 Task: Add an event with the title Marketing Campaign Execution and Performance Evaluation, date '2024/03/28', time 7:30 AM to 9:30 AMand add a description: The AGM will conclude with a summary of the key outcomes, decisions, and action points discussed during the meeting. It will also provide a glimpse into the organization's strategic priorities and initiatives for the upcoming year. Attendees will leave with a clear understanding of the organization's performance, direction, and the shared commitment to its success.Select event color  Blueberry . Add location for the event as: 456 Reina Sofia Museum, Madrid, Spain, logged in from the account softage.5@softage.netand send the event invitation to softage.9@softage.net and softage.10@softage.net. Set a reminder for the event Daily
Action: Mouse pressed left at (1272, 95)
Screenshot: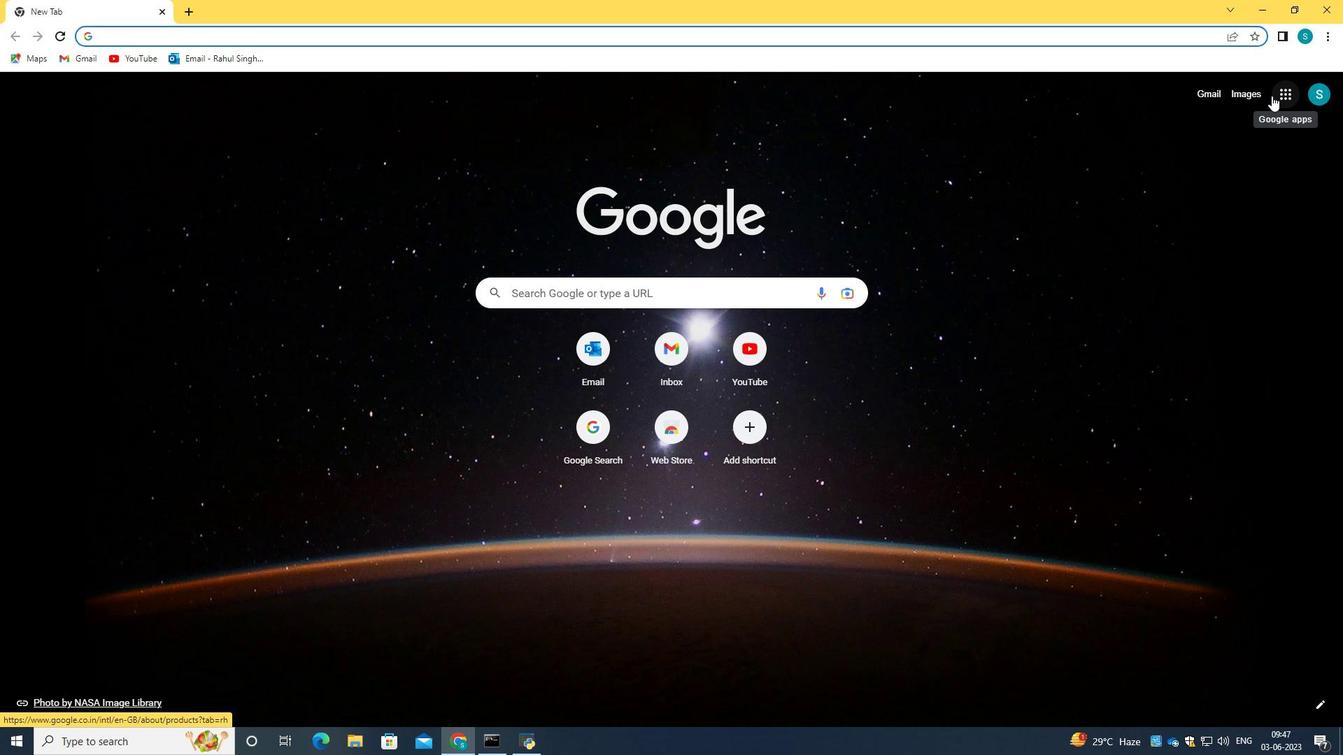 
Action: Mouse moved to (1167, 282)
Screenshot: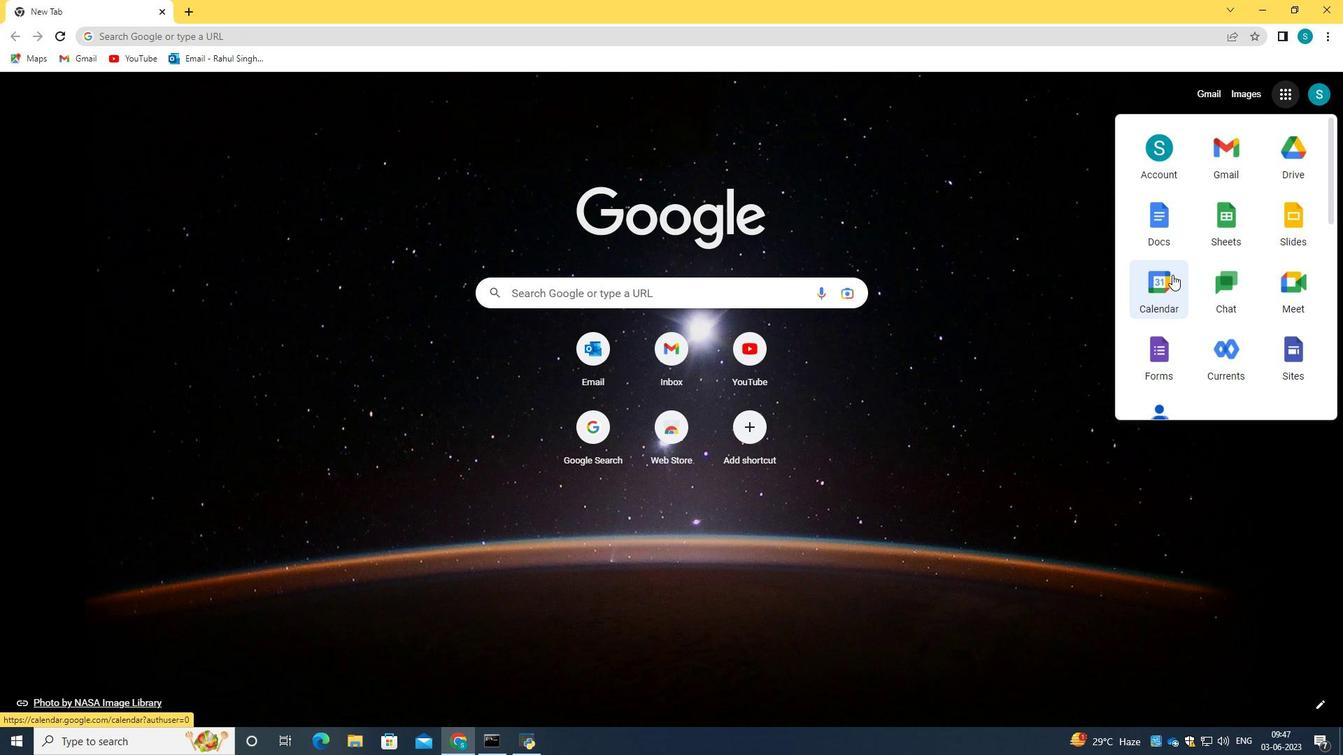 
Action: Mouse pressed left at (1167, 282)
Screenshot: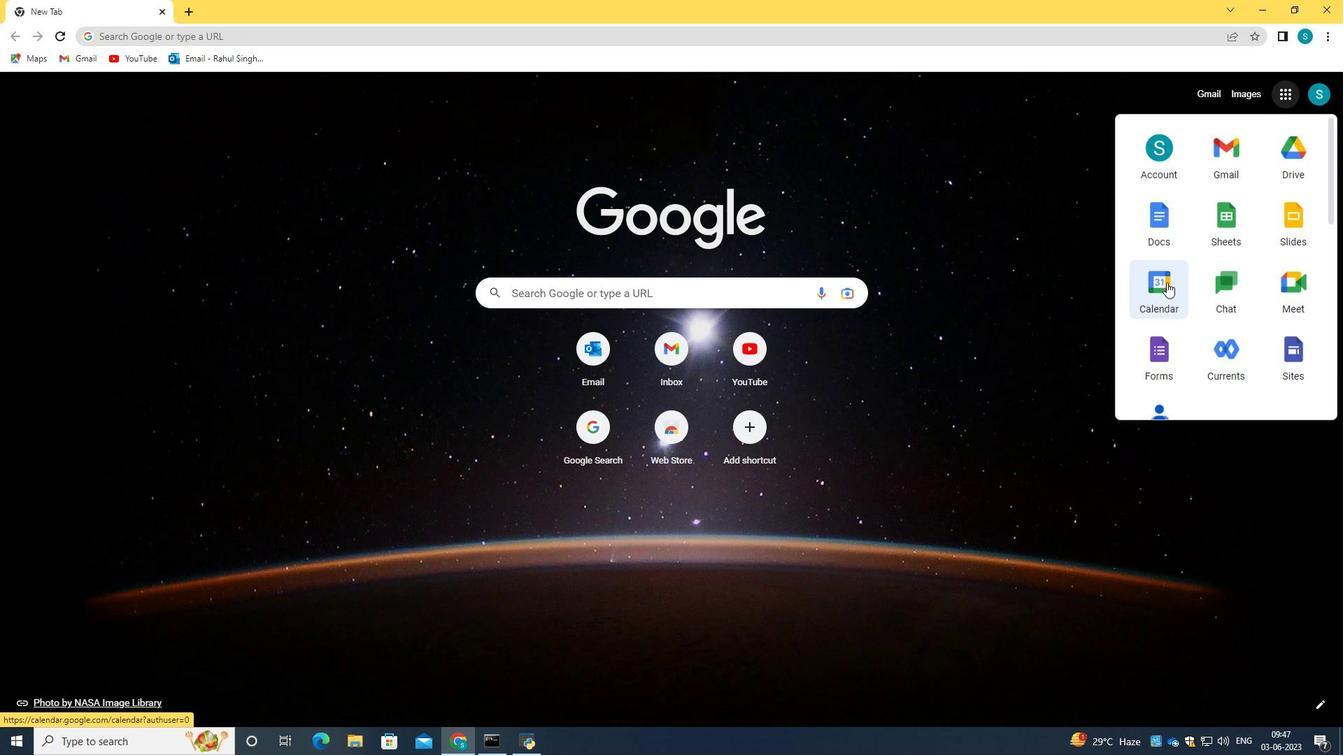 
Action: Mouse moved to (63, 145)
Screenshot: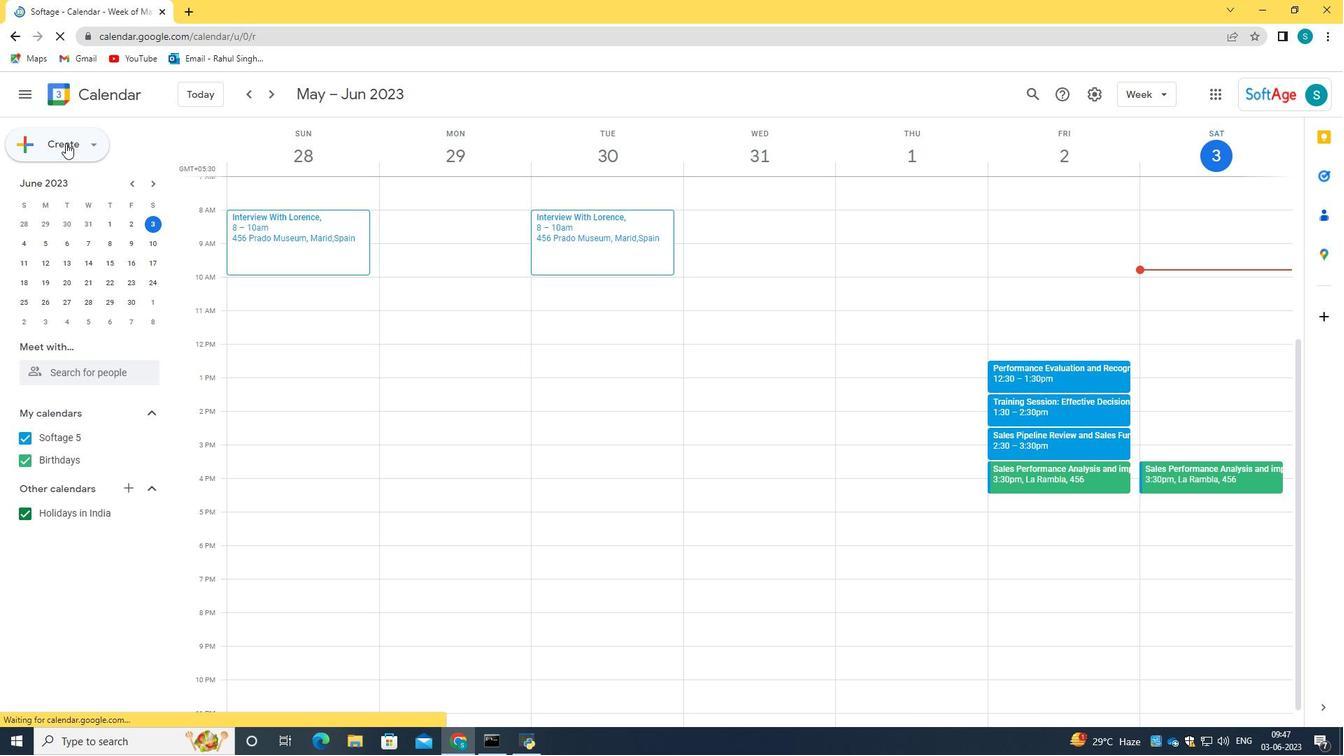 
Action: Mouse pressed left at (63, 145)
Screenshot: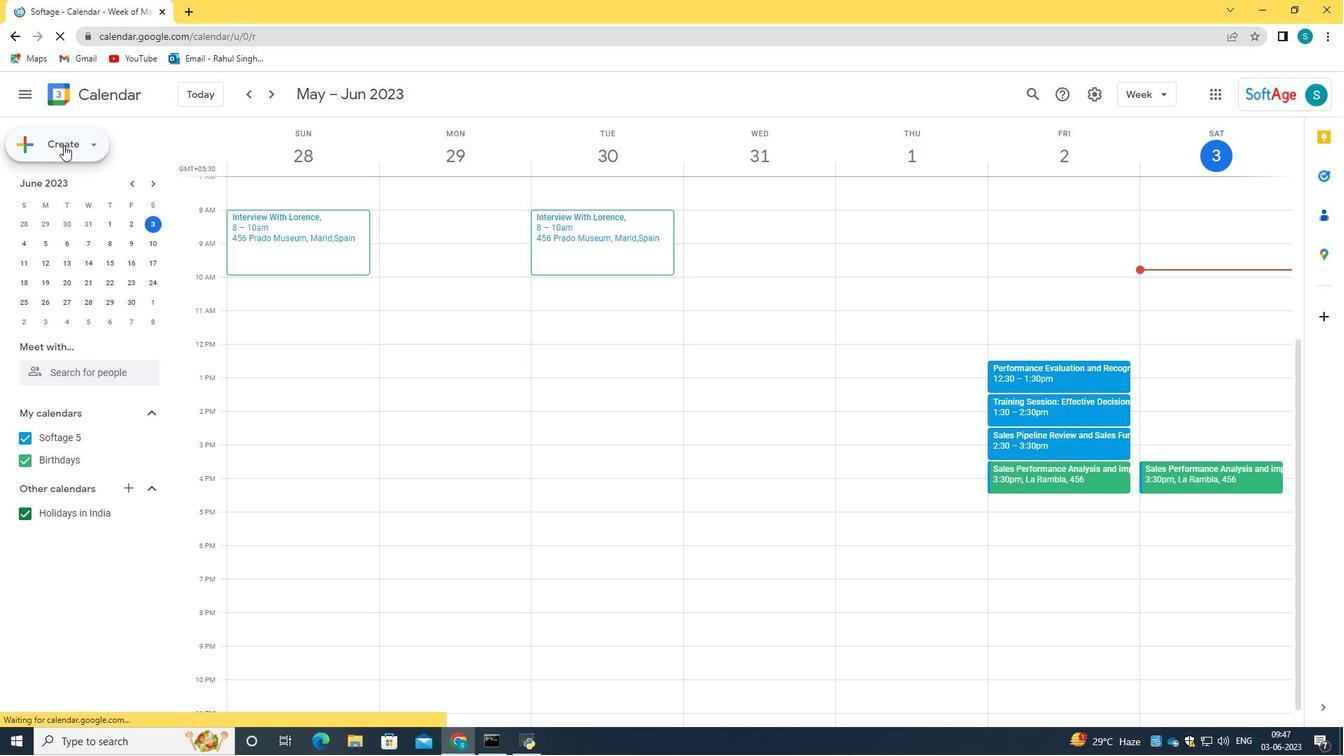 
Action: Mouse moved to (62, 184)
Screenshot: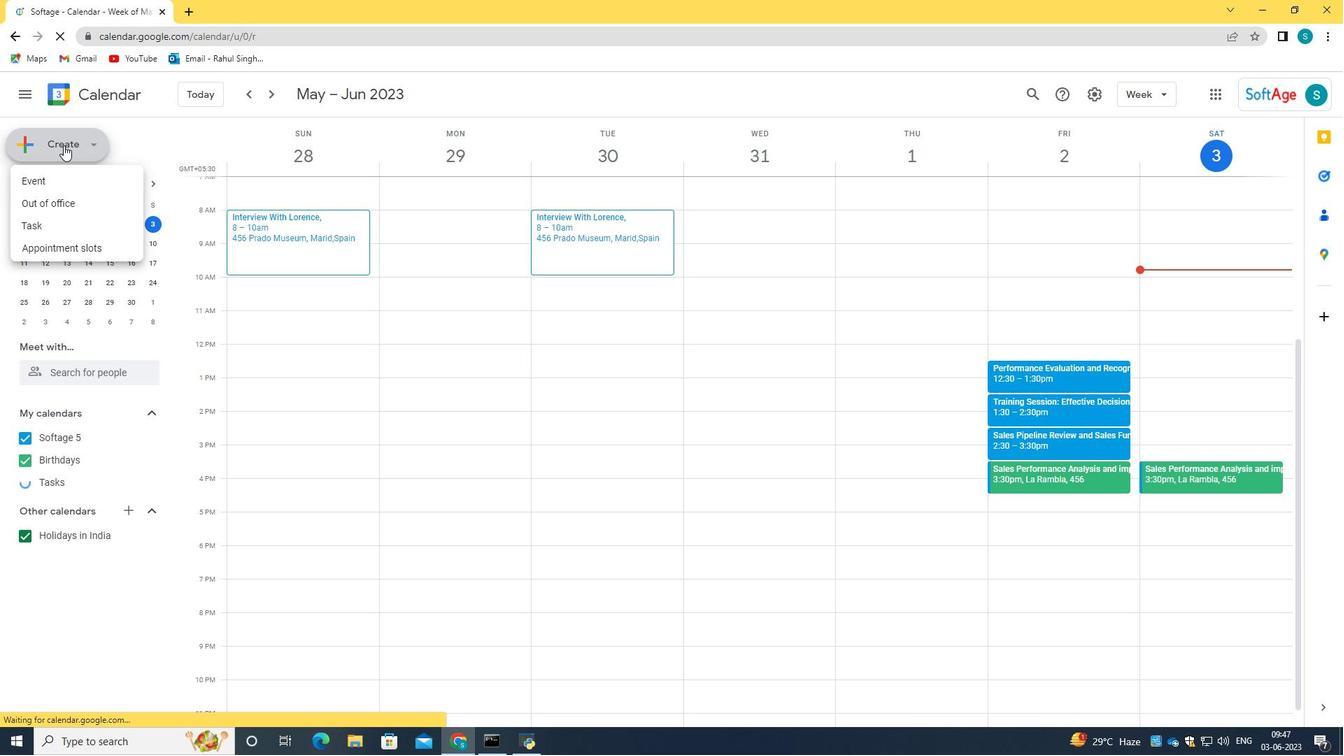 
Action: Mouse pressed left at (62, 184)
Screenshot: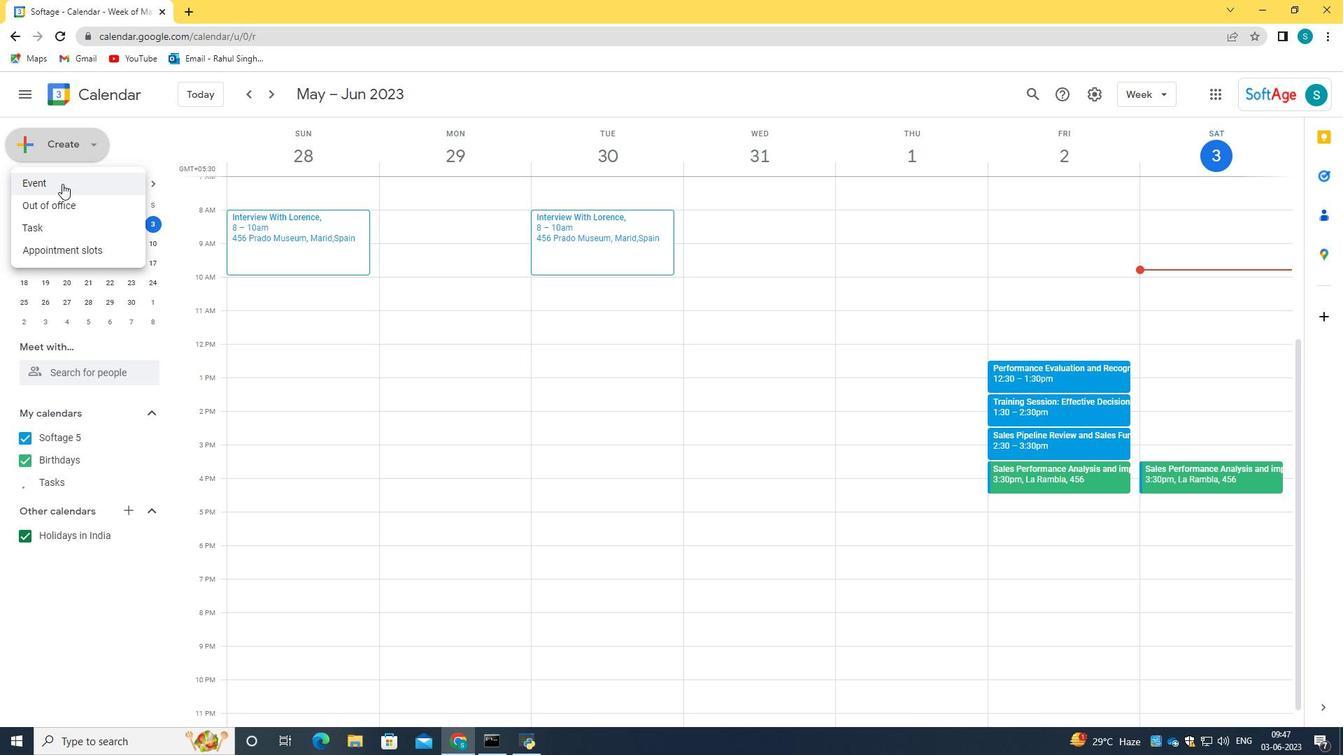
Action: Mouse moved to (1028, 556)
Screenshot: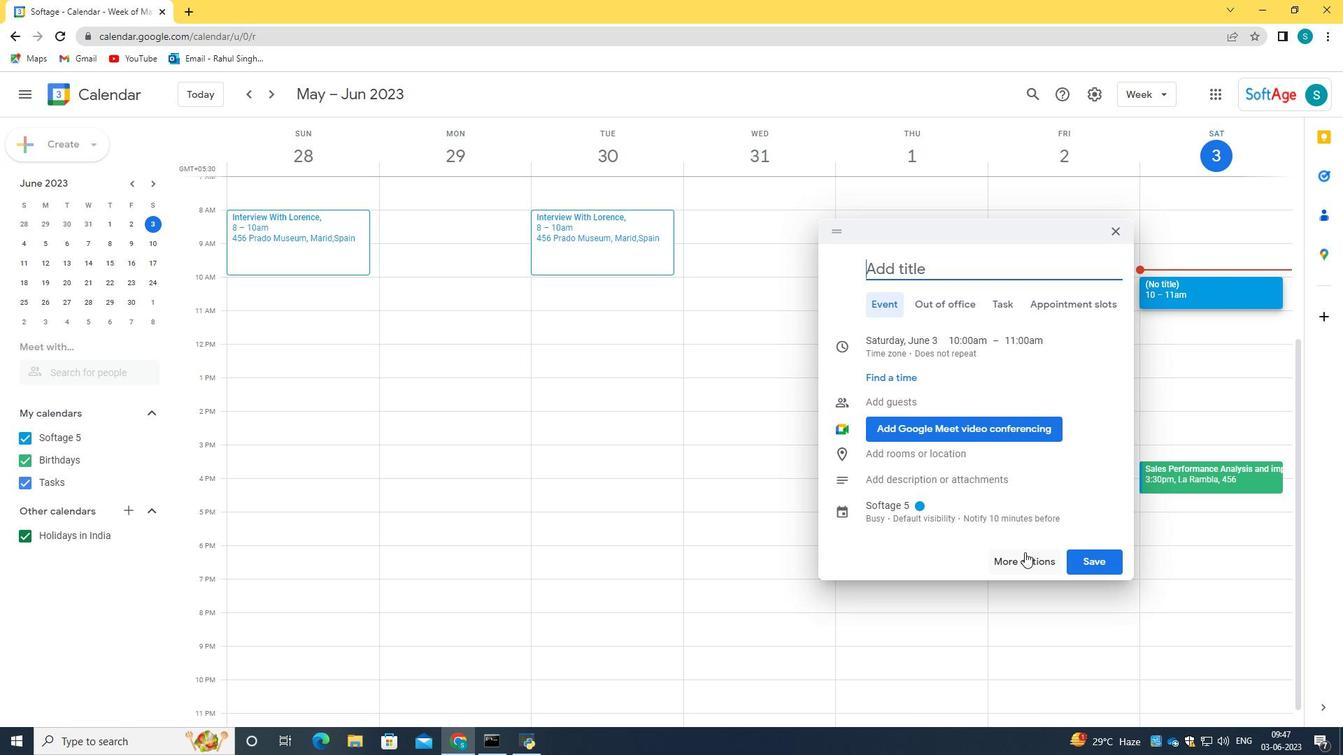 
Action: Mouse pressed left at (1028, 556)
Screenshot: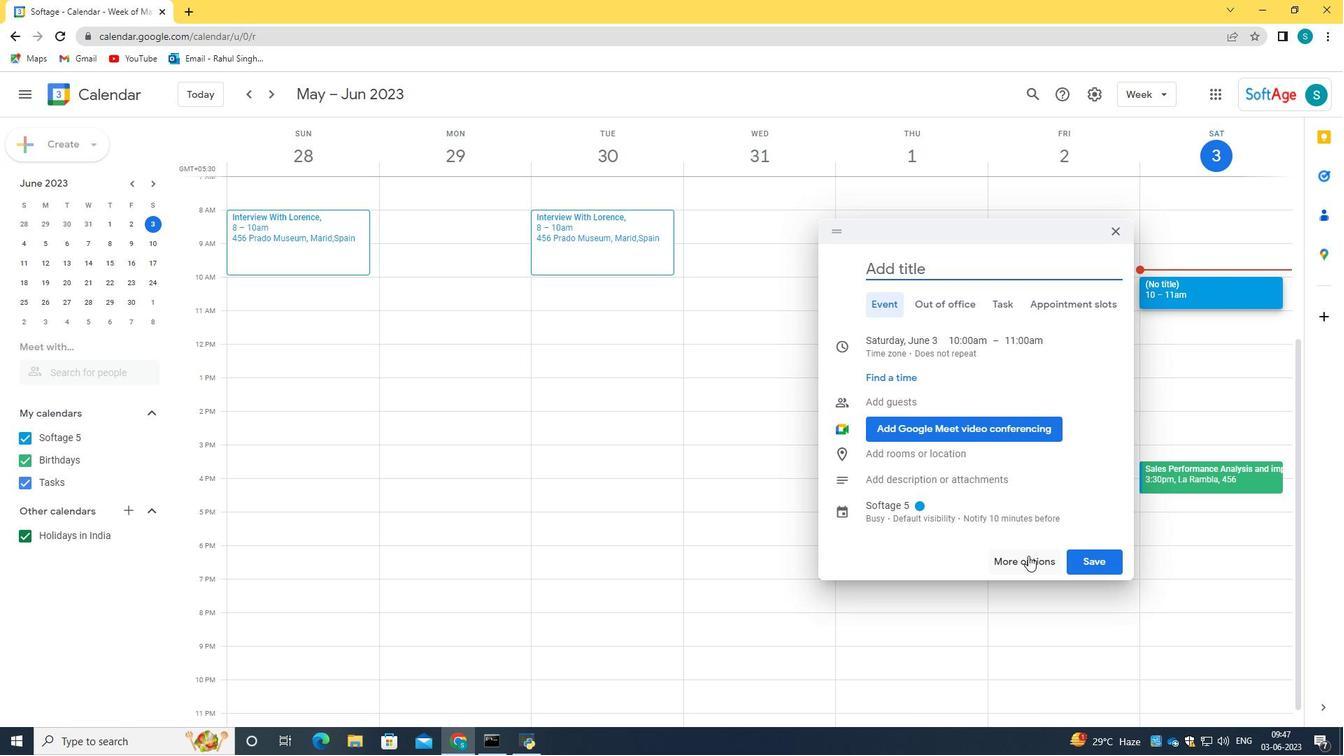 
Action: Mouse moved to (174, 102)
Screenshot: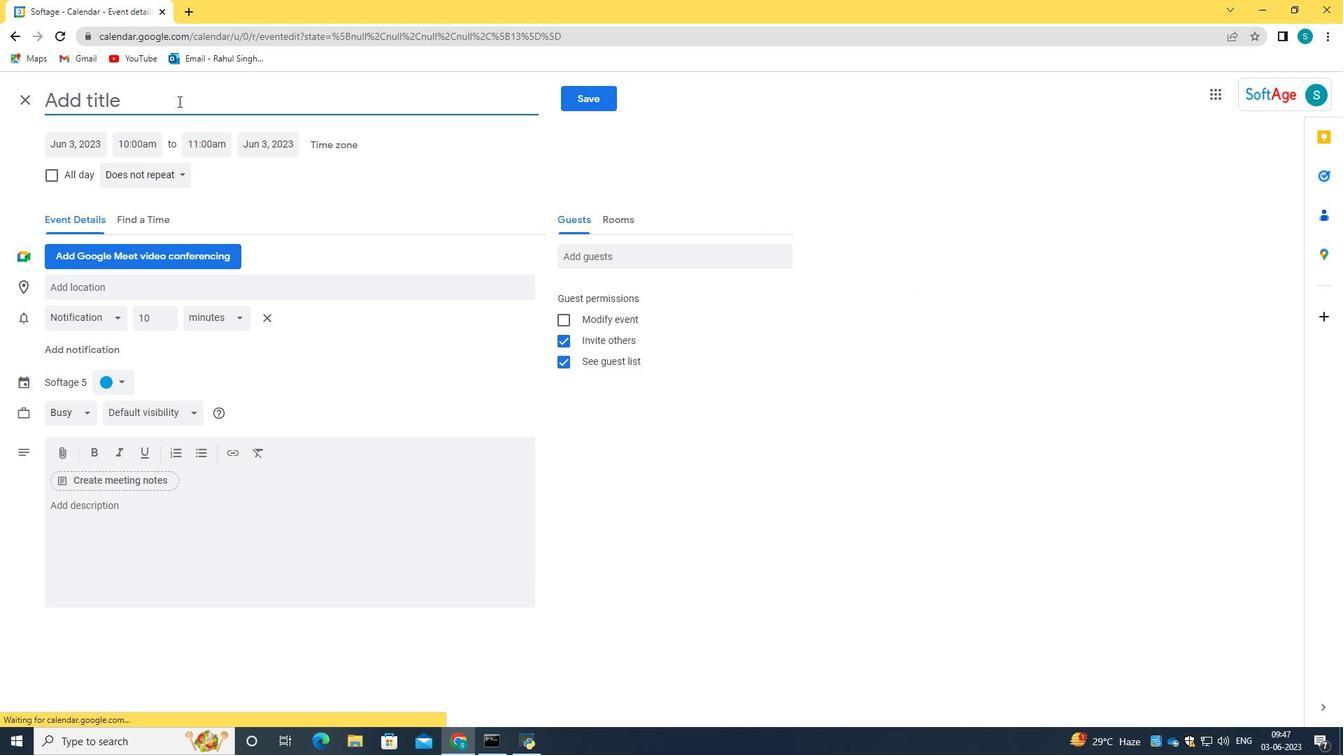 
Action: Key pressed <Key.caps_lock>M<Key.caps_lock>arketing<Key.space><Key.caps_lock>C<Key.caps_lock>ampaign<Key.space><Key.caps_lock>E<Key.caps_lock>xection<Key.space>and<Key.space><Key.caps_lock>P<Key.caps_lock>erformance<Key.space><Key.caps_lock>E<Key.caps_lock>valutation
Screenshot: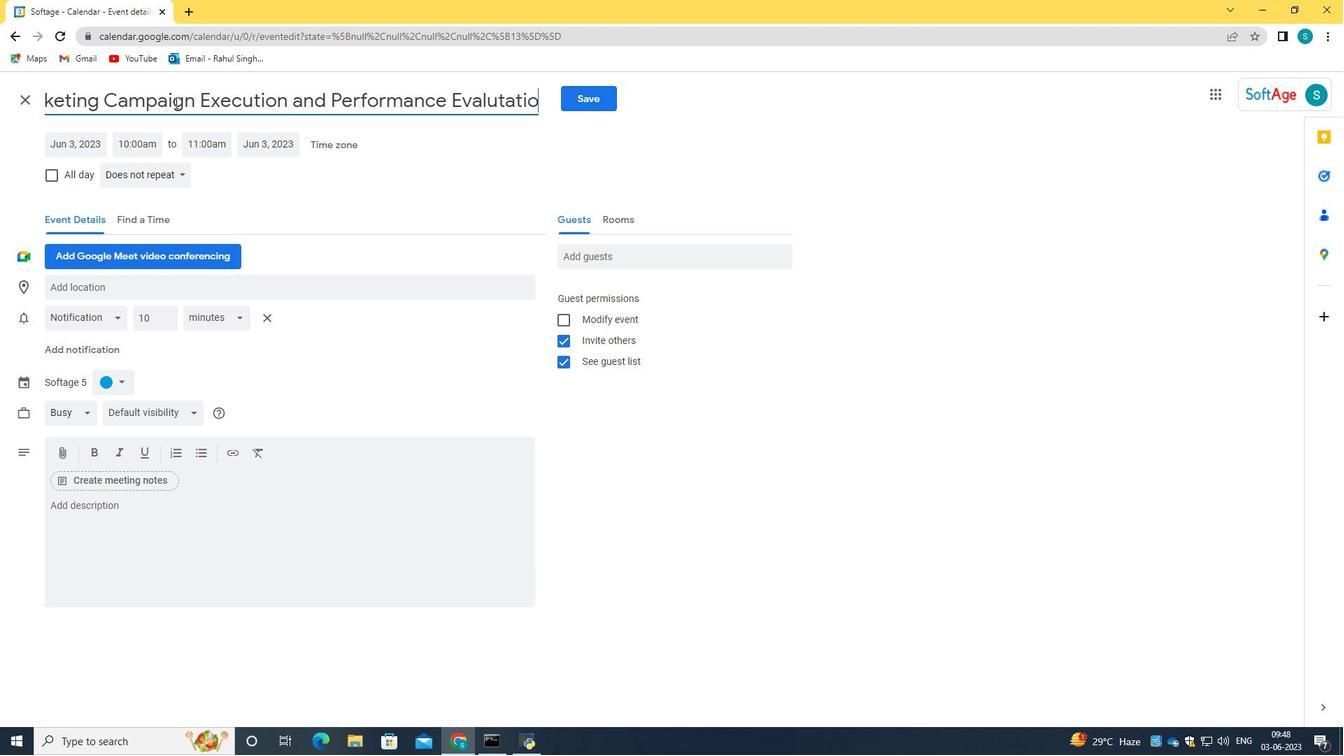 
Action: Mouse moved to (99, 139)
Screenshot: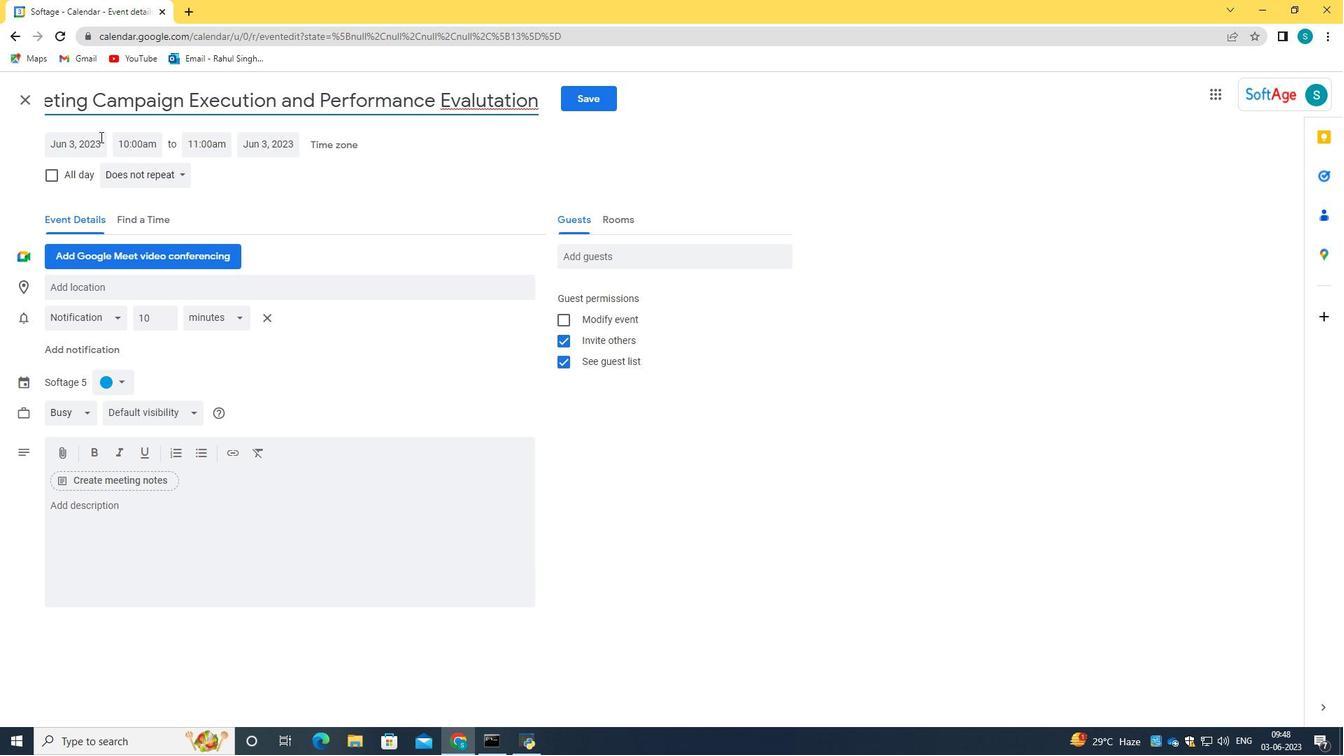 
Action: Mouse pressed left at (99, 139)
Screenshot: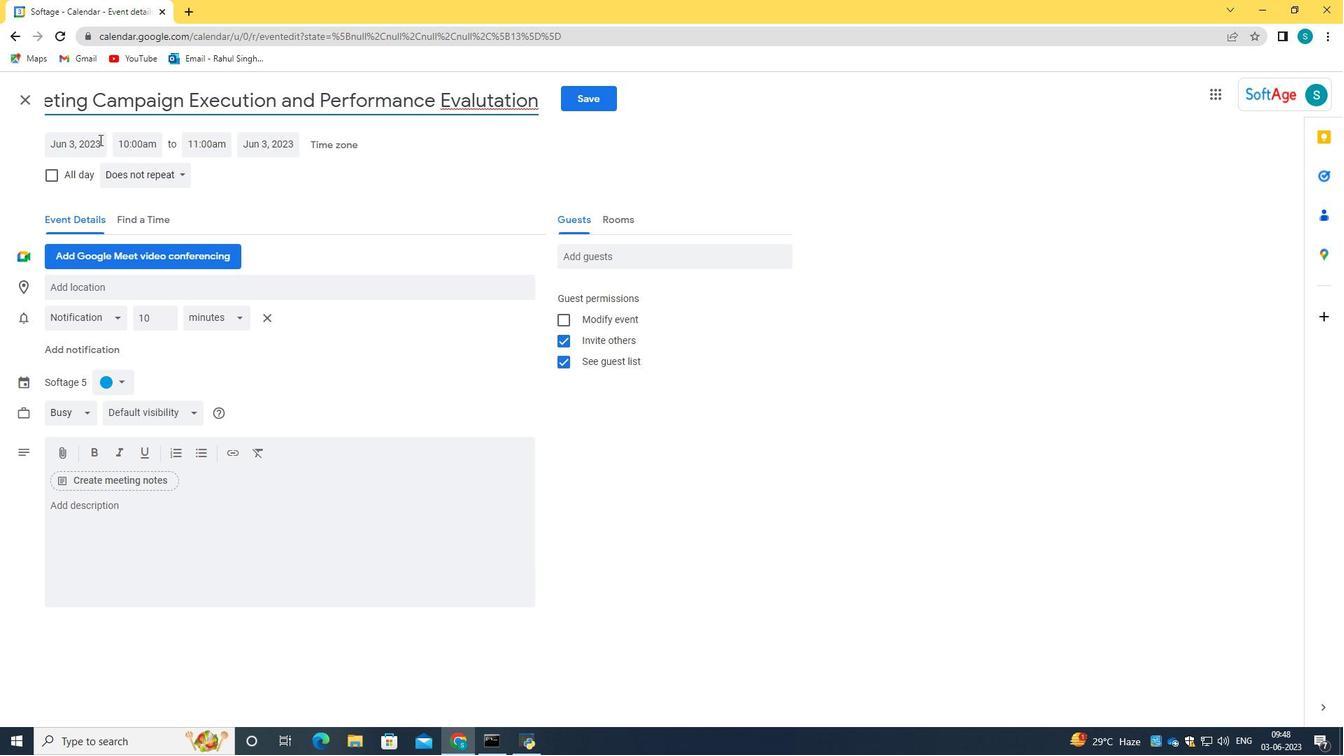 
Action: Key pressed 2024/03/28
Screenshot: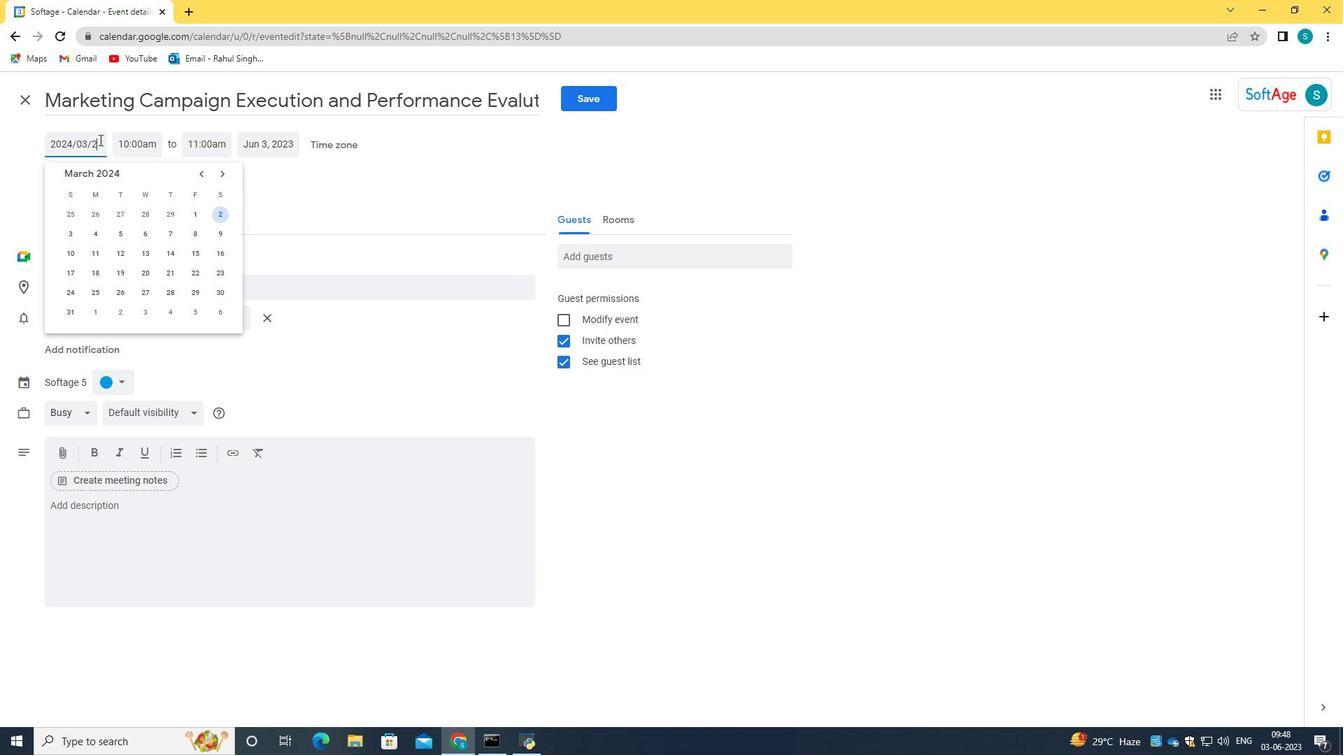 
Action: Mouse moved to (149, 139)
Screenshot: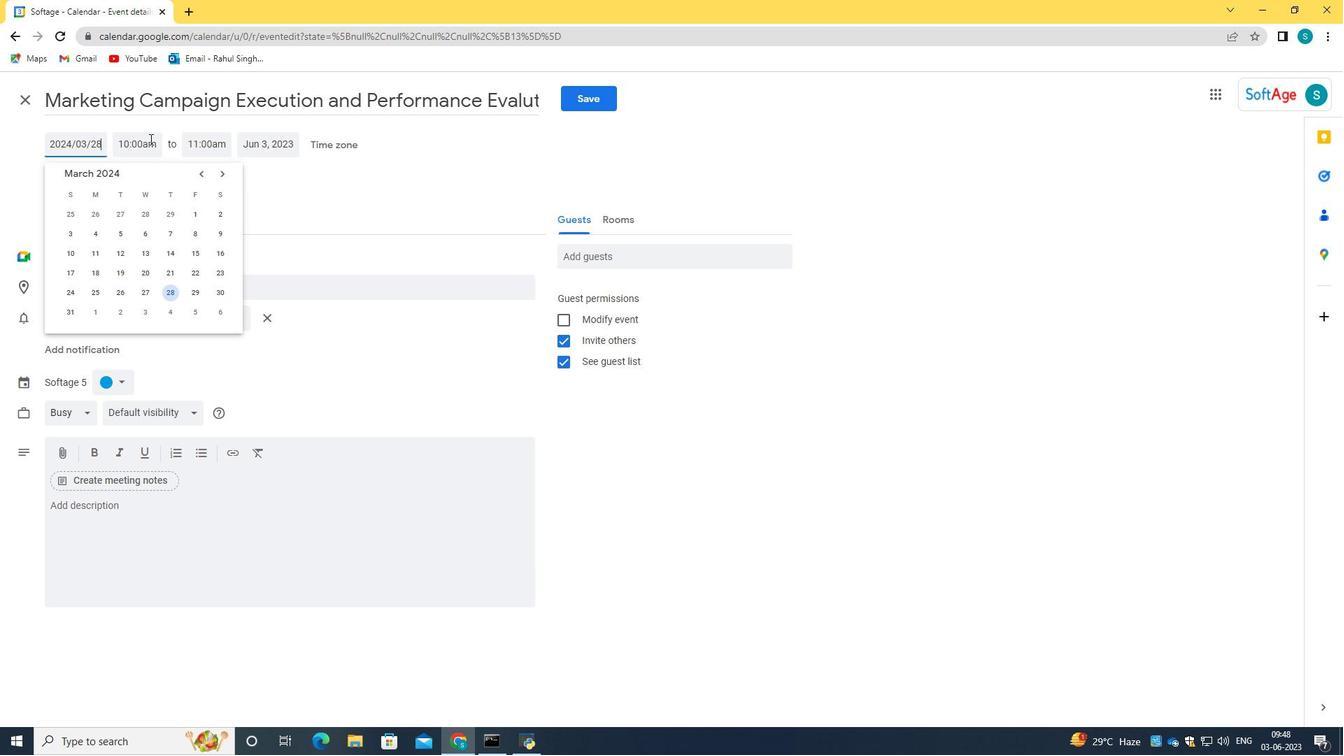 
Action: Mouse pressed left at (149, 139)
Screenshot: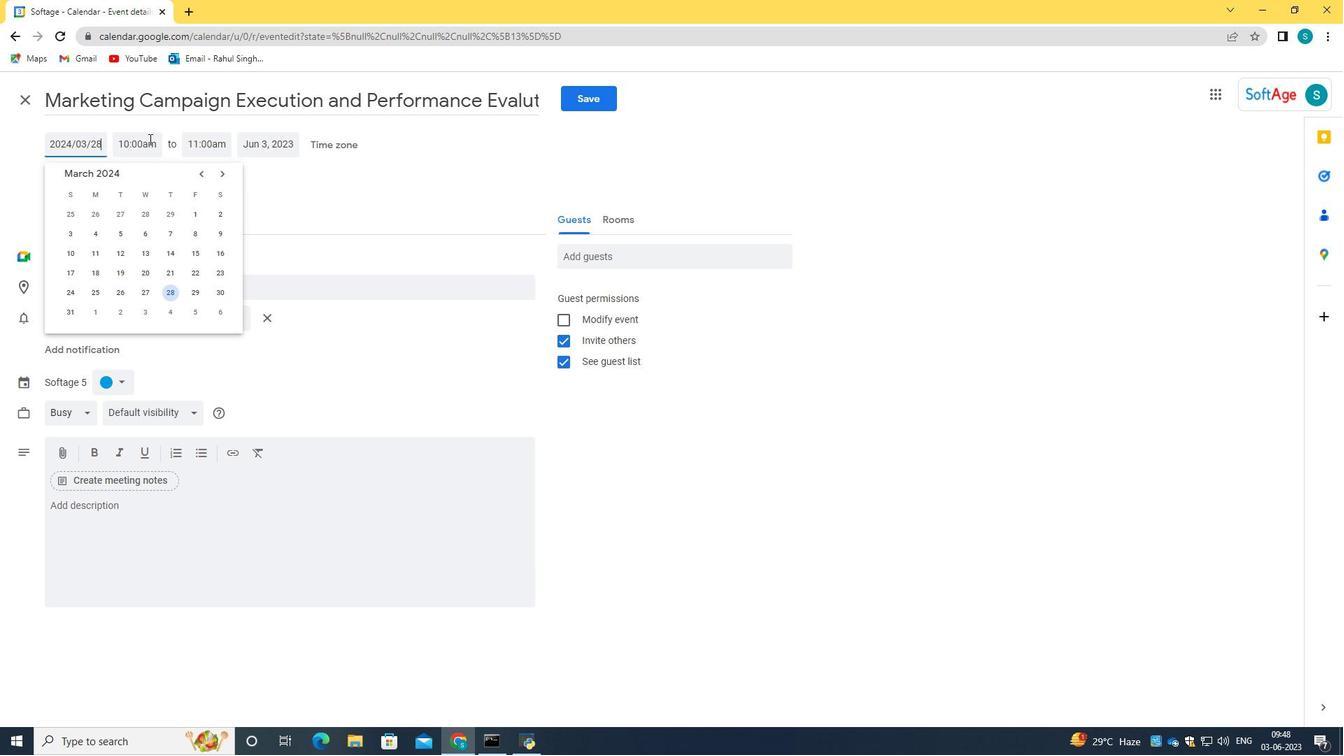 
Action: Key pressed 7<Key.shift_r>:30am<Key.tab>9<Key.shift_r><Key.shift_r><Key.shift_r><Key.shift_r><Key.shift_r>:30<Key.space>am
Screenshot: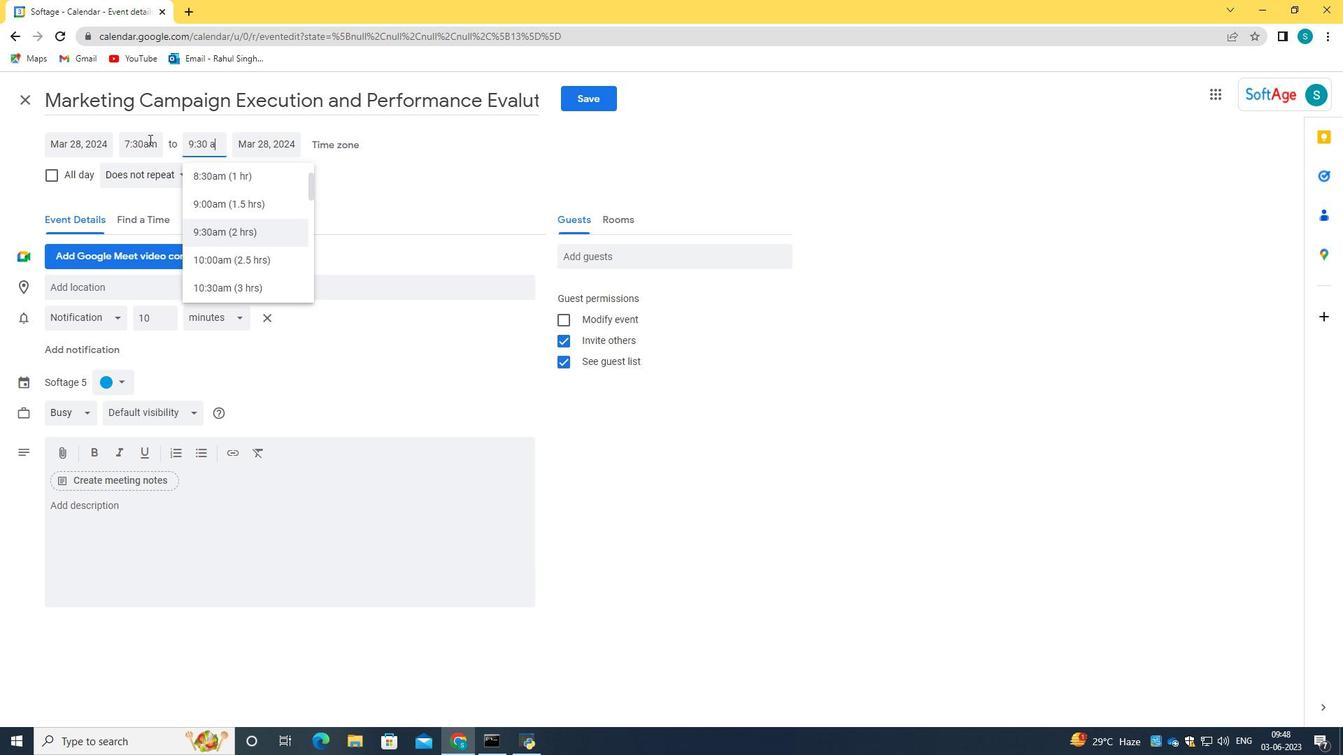 
Action: Mouse moved to (251, 224)
Screenshot: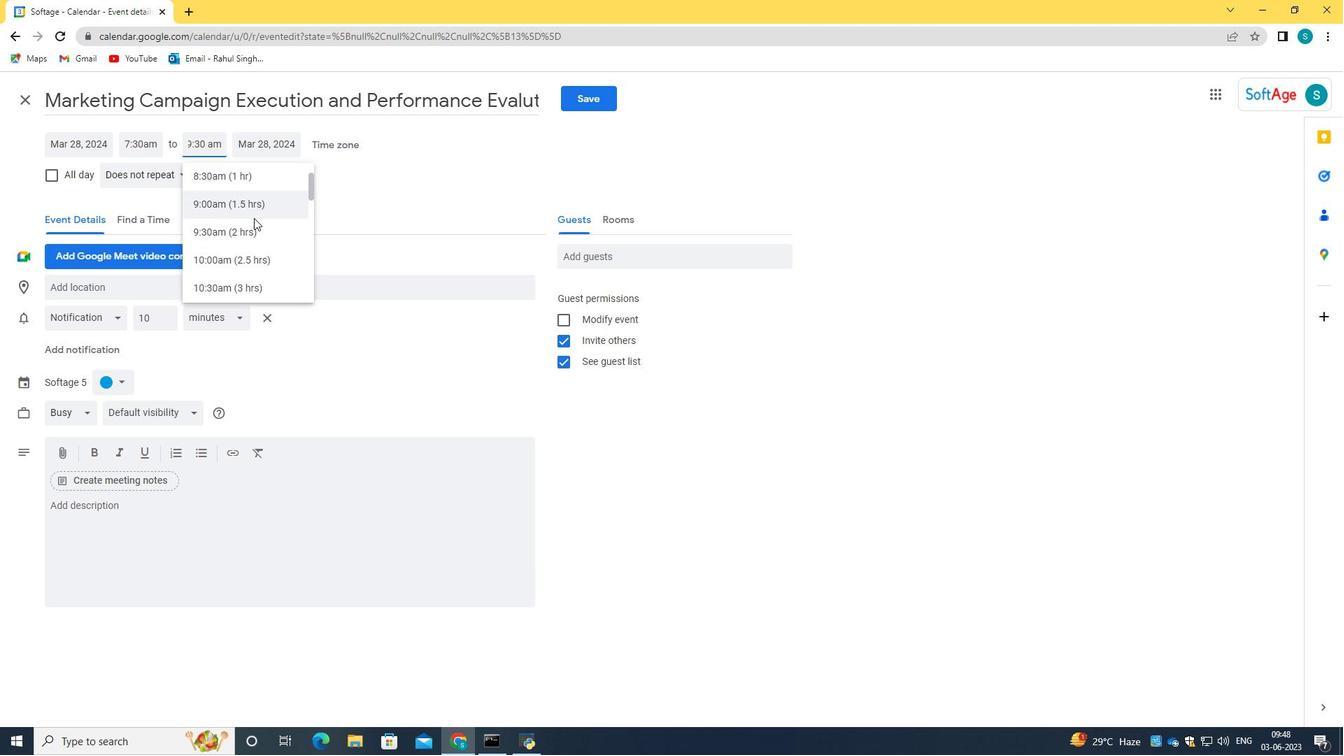 
Action: Mouse pressed left at (251, 224)
Screenshot: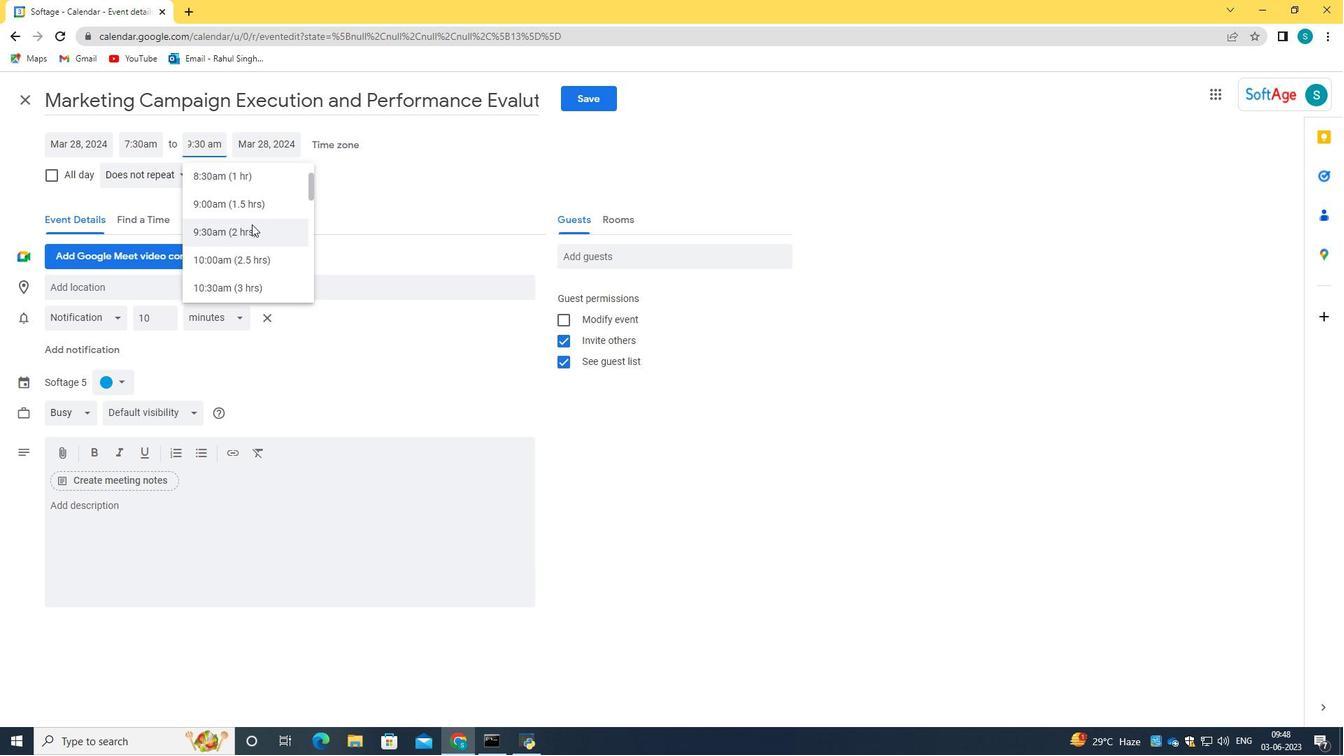 
Action: Mouse moved to (382, 200)
Screenshot: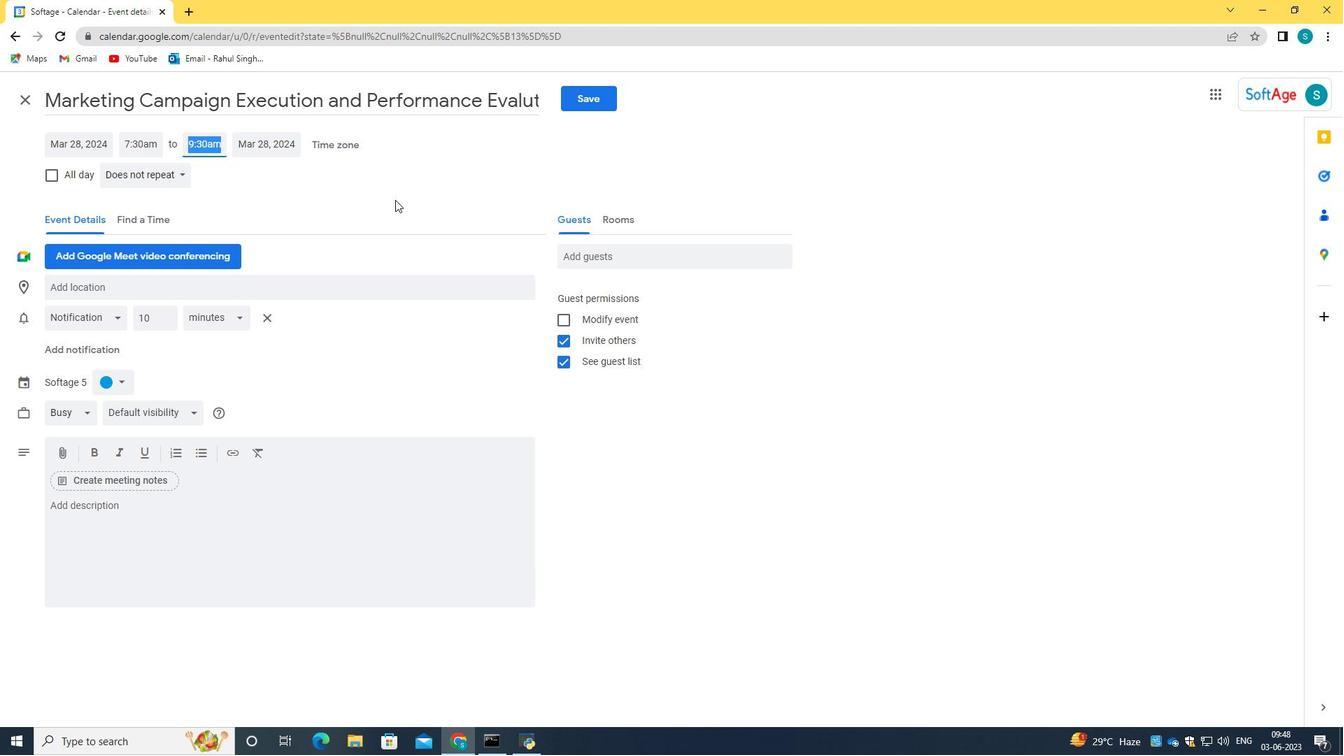 
Action: Mouse scrolled (382, 199) with delta (0, 0)
Screenshot: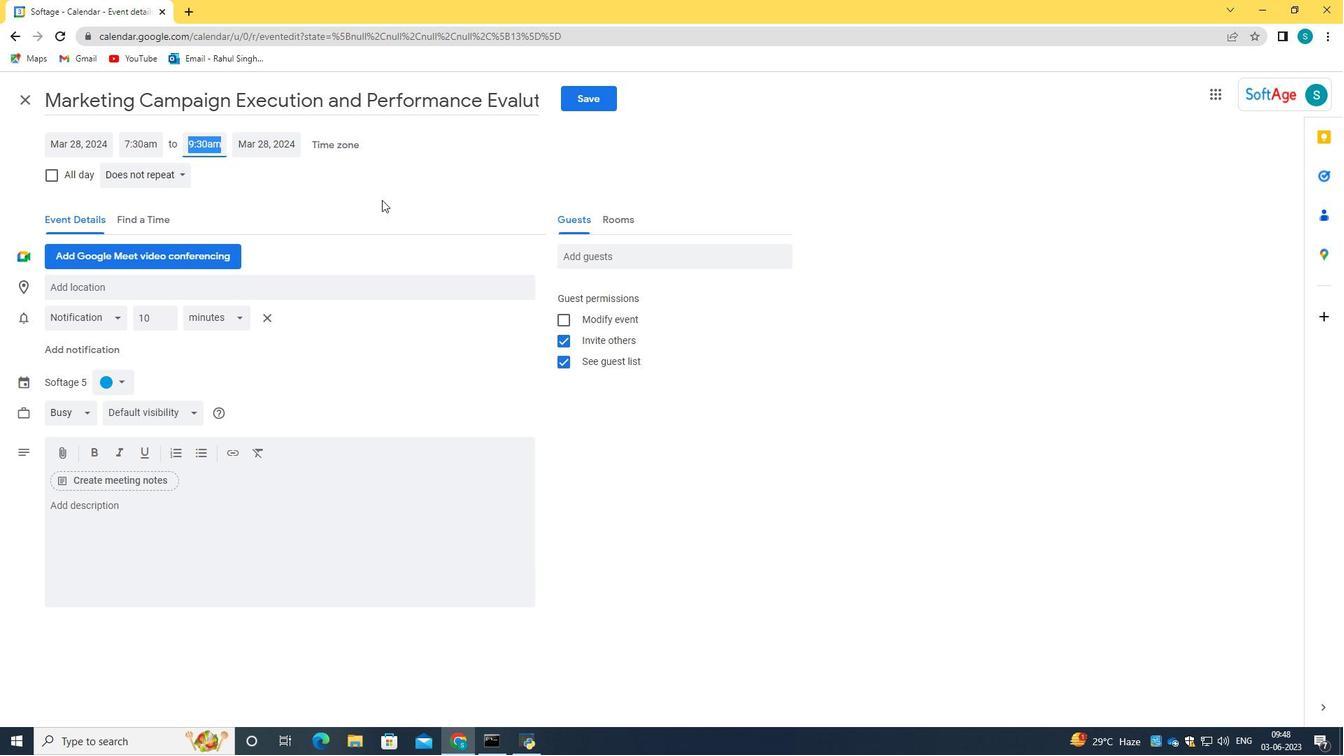 
Action: Mouse moved to (153, 536)
Screenshot: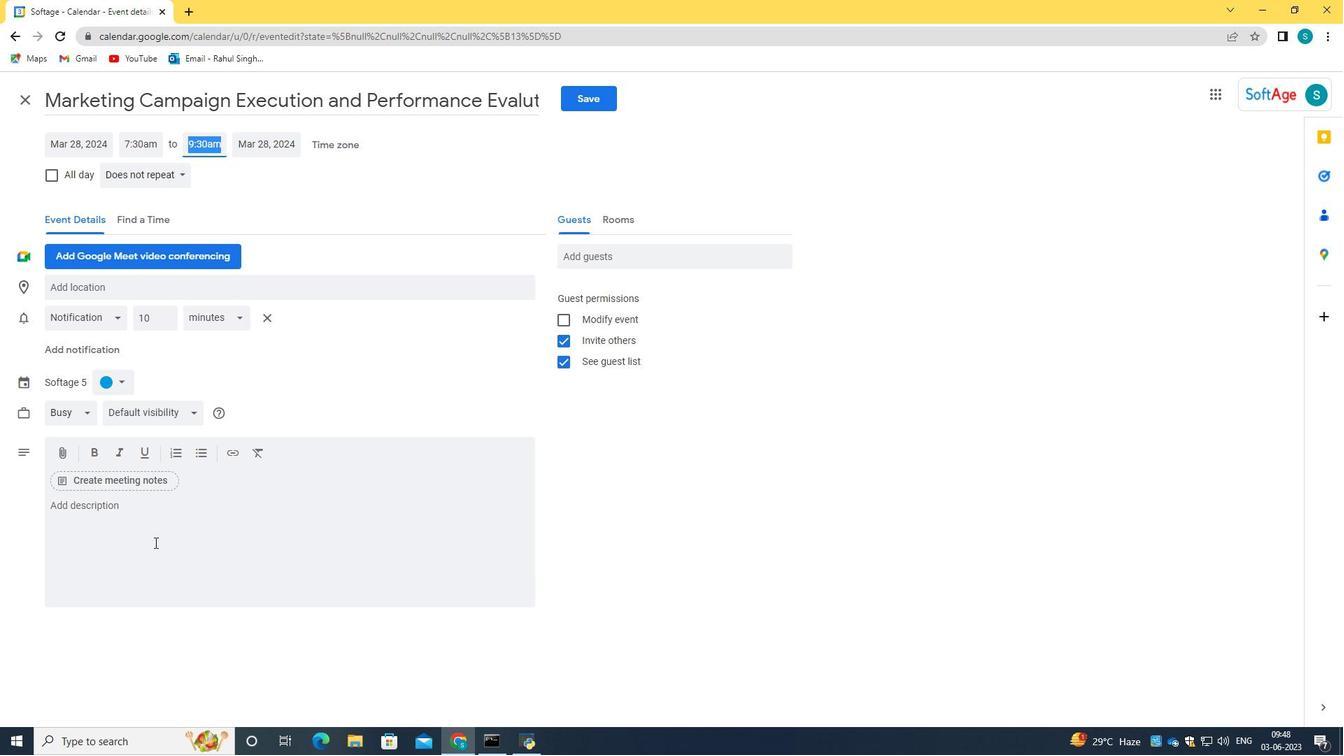 
Action: Mouse pressed left at (153, 536)
Screenshot: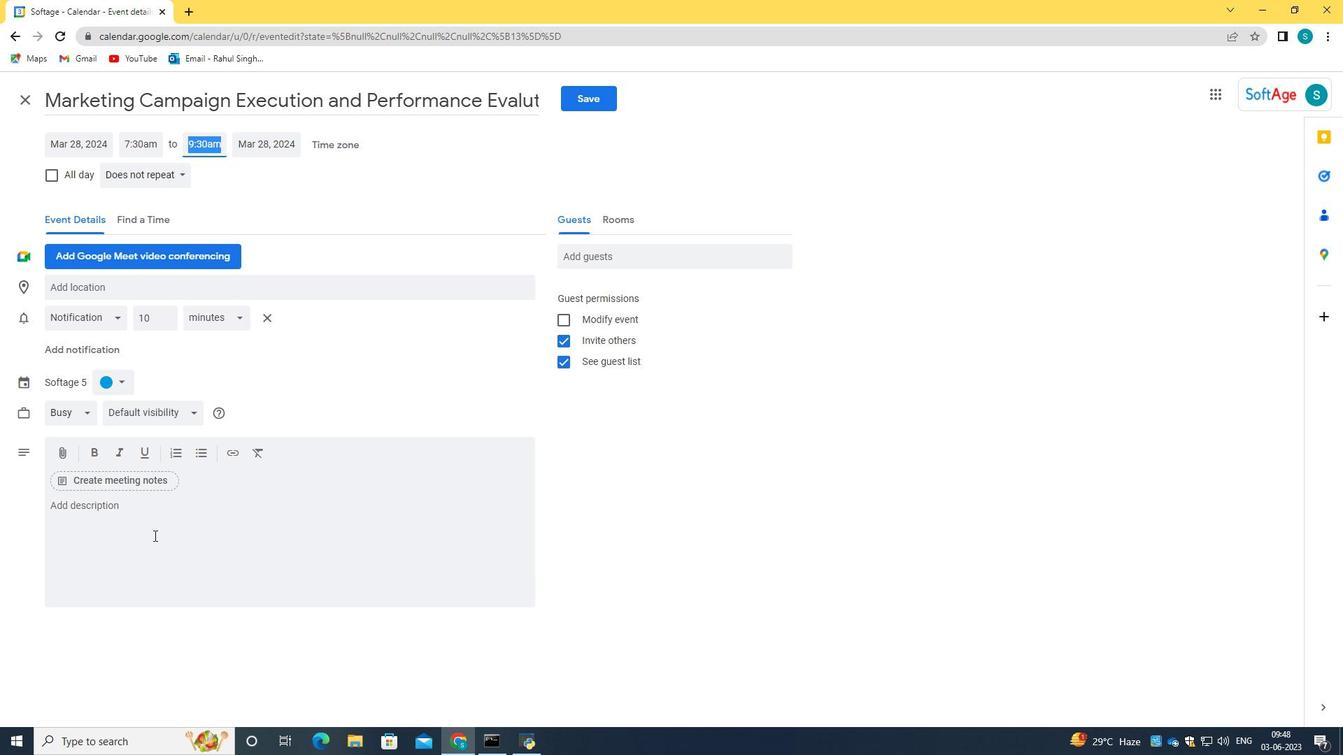 
Action: Key pressed <Key.caps_lock>T<Key.caps_lock>he<Key.space><Key.caps_lock>AGM<Key.space>WILL=<Key.backspace><Key.backspace><Key.backspace><Key.backspace><Key.caps_lock>i<Key.backspace><Key.backspace>will<Key.space>conclude<Key.space>with<Key.space>a<Key.space>summary<Key.space>of<Key.space>the<Key.space>key<Key.space>outcomes,<Key.space>decisions<Key.space><Key.backspace>,<Key.space>and<Key.space>action<Key.space>points<Key.space>discussed<Key.space>during<Key.space>the<Key.space>meeting<Key.space><Key.backspace>.<Key.space><Key.caps_lock>I<Key.caps_lock>t<Key.space>will<Key.space>also<Key.space>provie<Key.backspace>de<Key.space>a<Key.space>glimpse<Key.space>into<Key.space>the<Key.space>organization's<Key.space>strategic<Key.space>priorities<Key.space>and<Key.space>initivatives<Key.space>for<Key.space><Key.backspace><Key.backspace><Key.backspace><Key.backspace><Key.backspace><Key.backspace><Key.backspace><Key.backspace><Key.backspace><Key.backspace><Key.backspace><Key.backspace><Key.backspace><Key.backspace>tiatives<Key.space>for<Key.space>the<Key.space>upcoming<Key.space>year.<Key.space><Key.caps_lock>A<Key.caps_lock>ttendees<Key.space>will<Key.space>leave<Key.space>with<Key.space>ac<Key.backspace><Key.space>clear<Key.space>understanding<Key.space>of<Key.space>the<Key.space>organization<Key.space><Key.backspace>'s<Key.space>performance,<Key.space>direction,<Key.space>and<Key.space>the<Key.space>shared<Key.space>commitment<Key.space>to<Key.space>ti<Key.backspace><Key.backspace>its<Key.space>success.
Screenshot: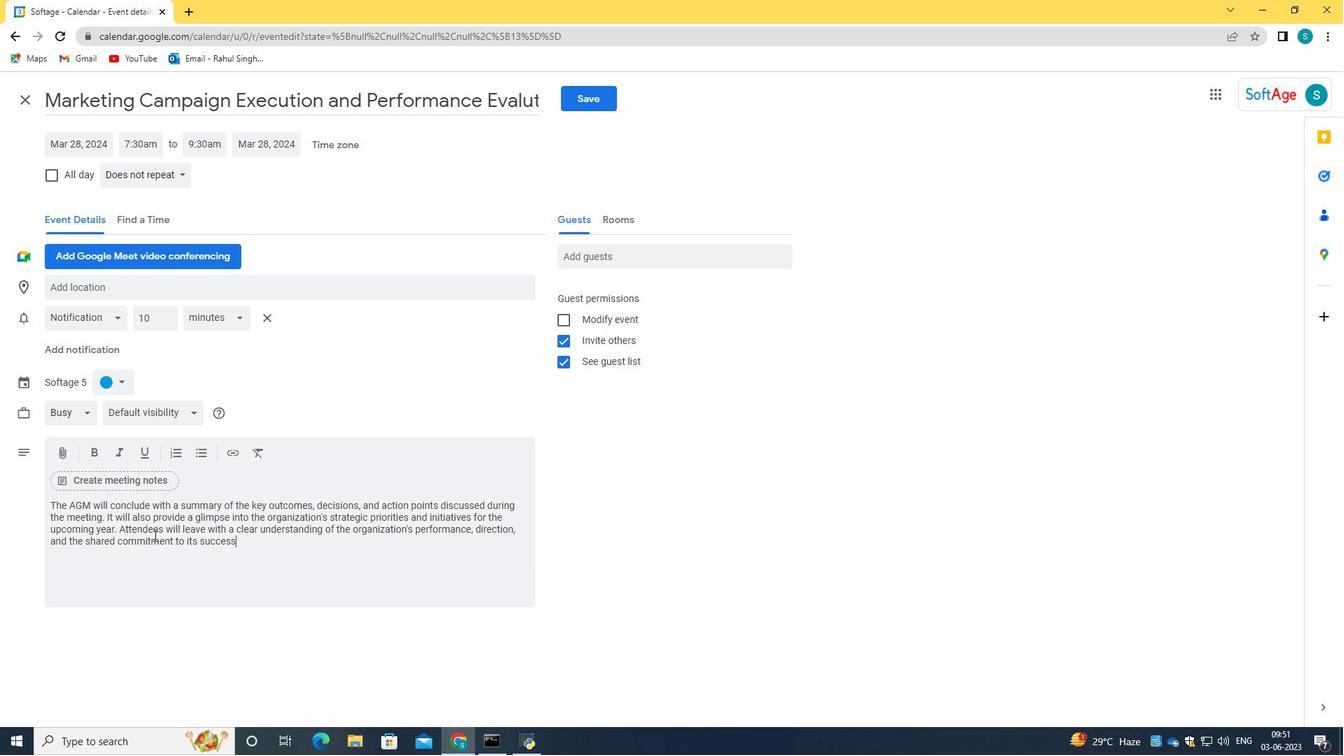 
Action: Mouse moved to (120, 385)
Screenshot: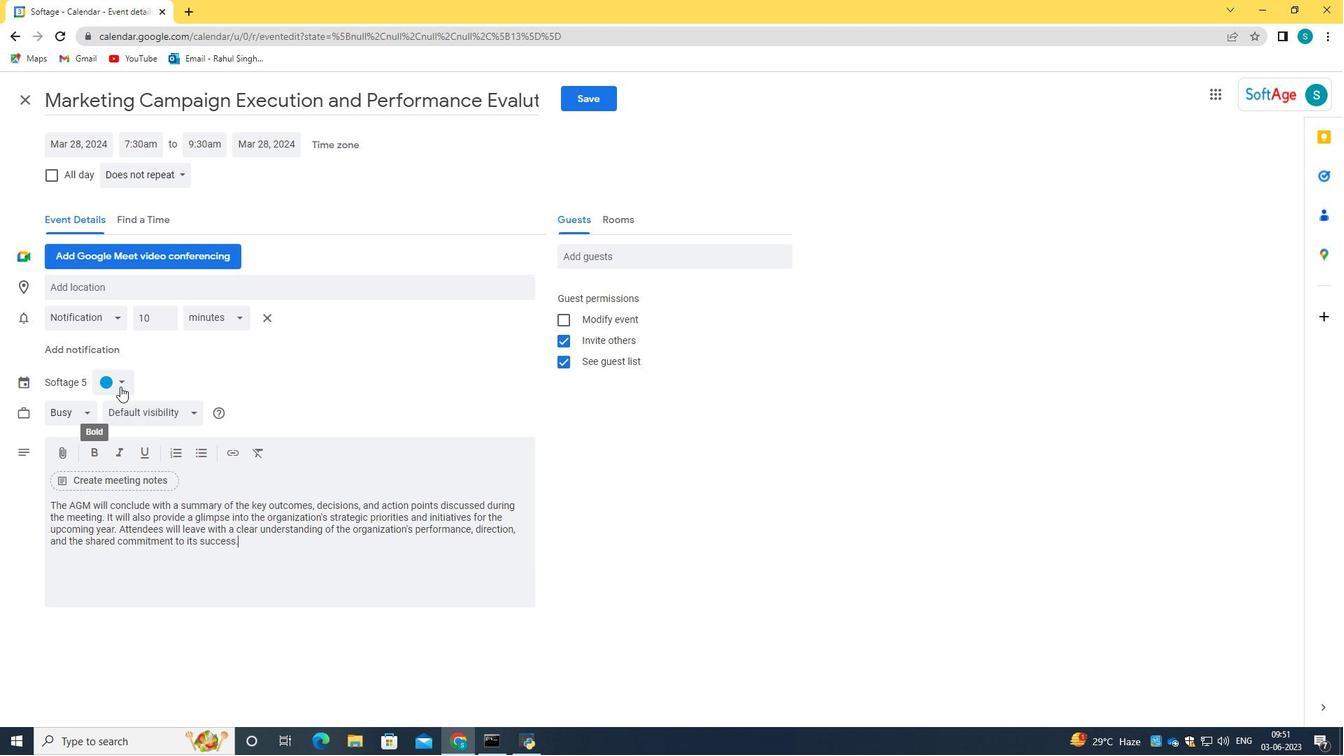 
Action: Mouse pressed left at (120, 385)
Screenshot: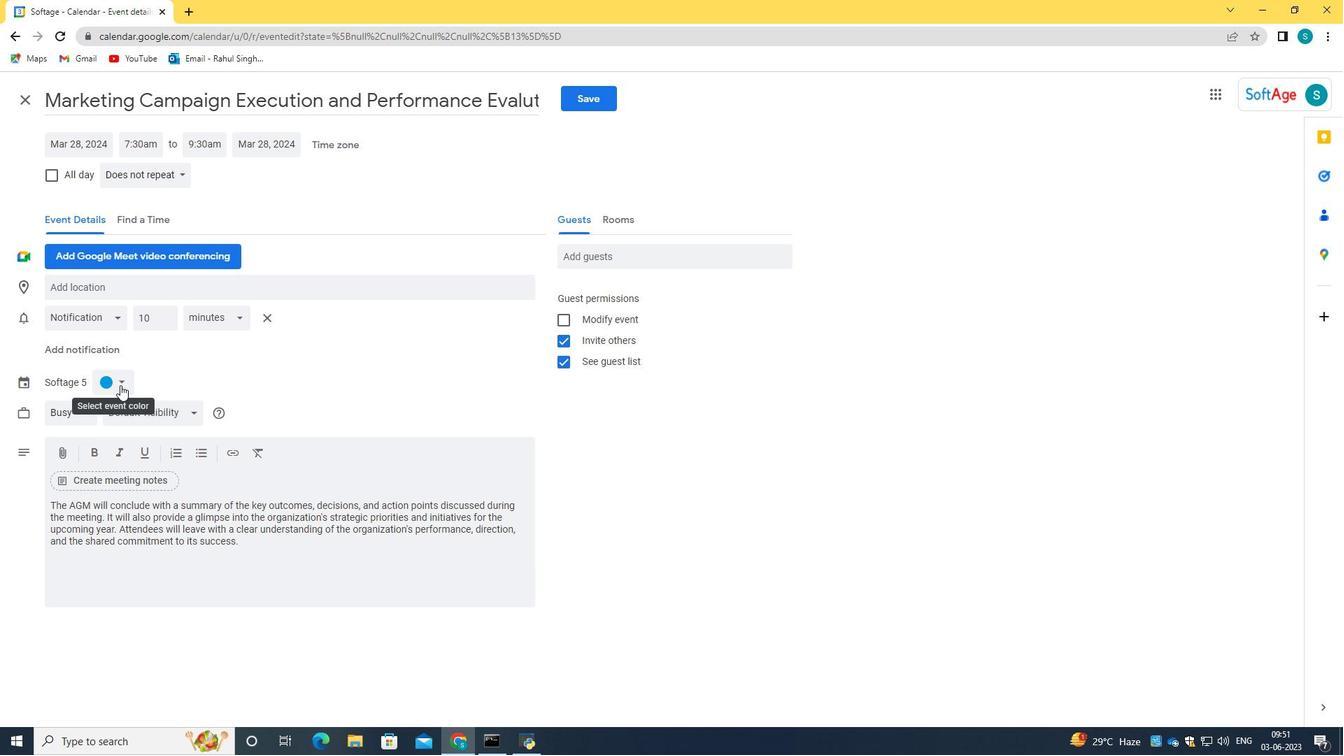 
Action: Mouse moved to (121, 433)
Screenshot: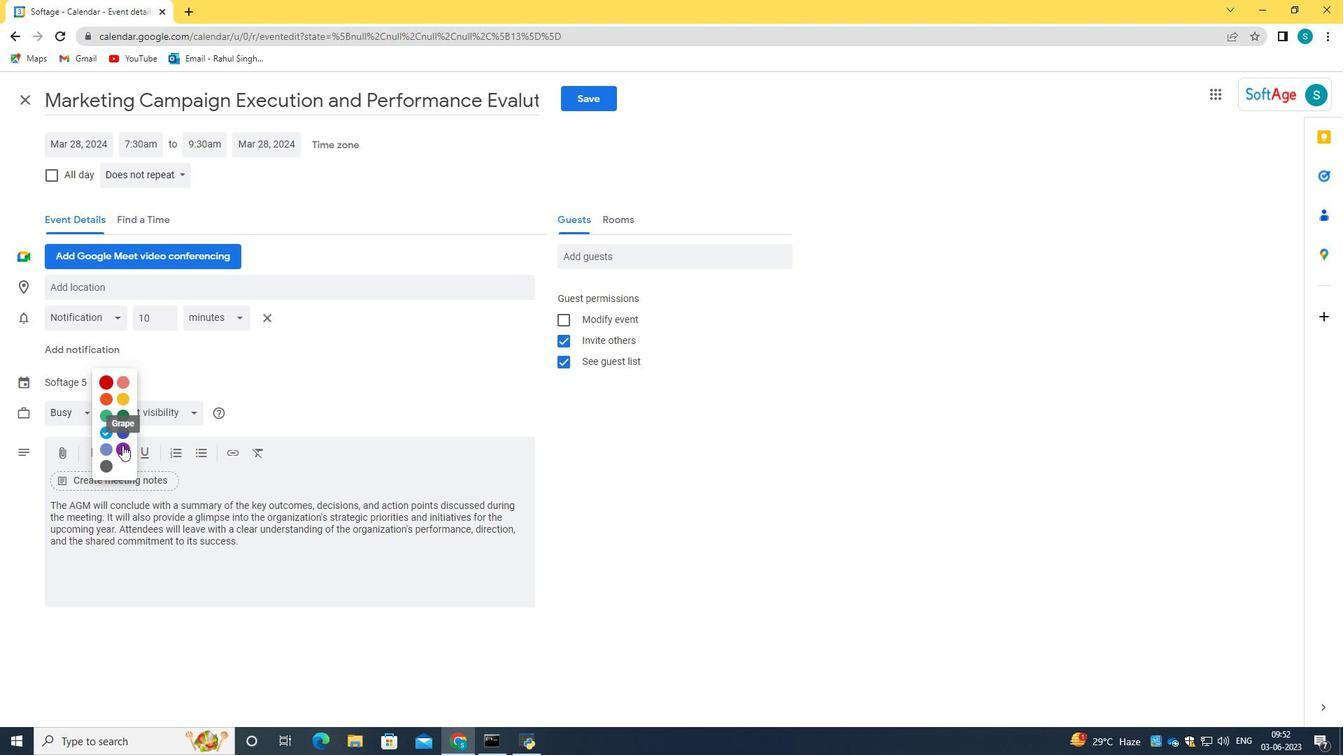 
Action: Mouse pressed left at (121, 433)
Screenshot: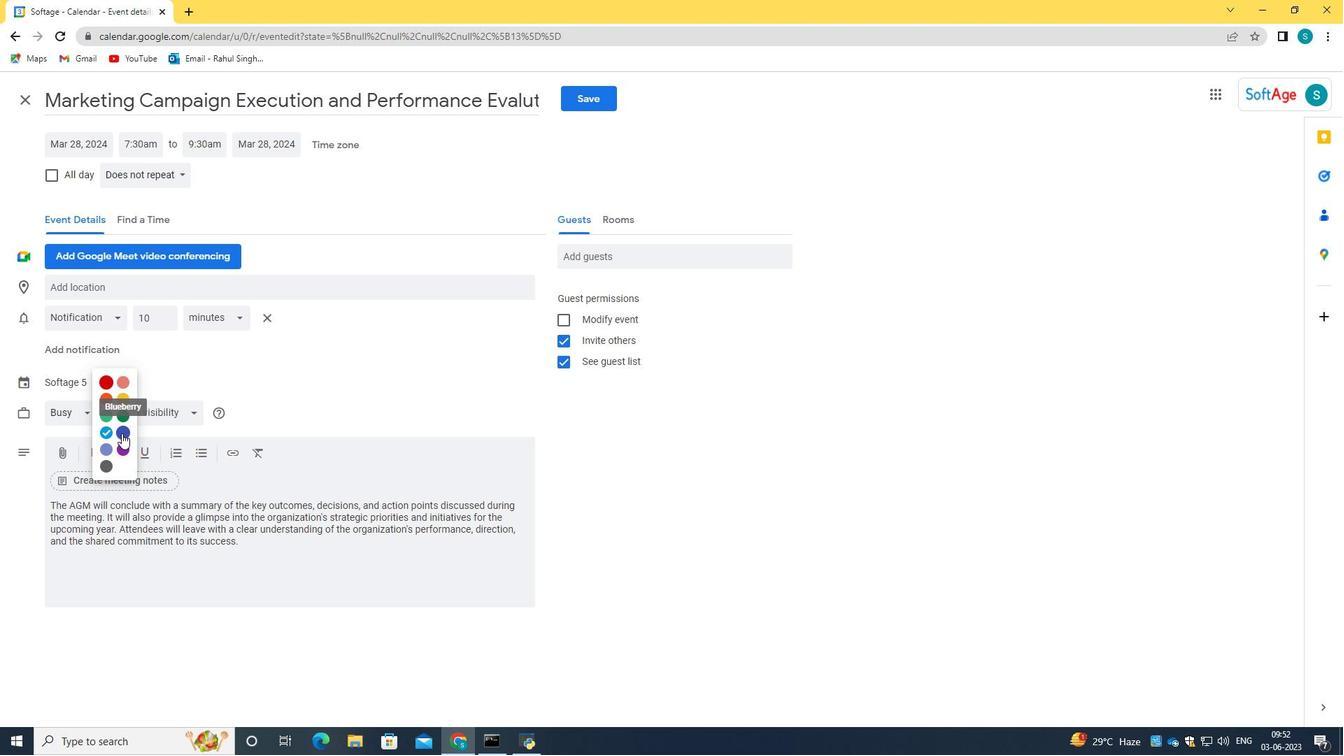 
Action: Mouse moved to (134, 282)
Screenshot: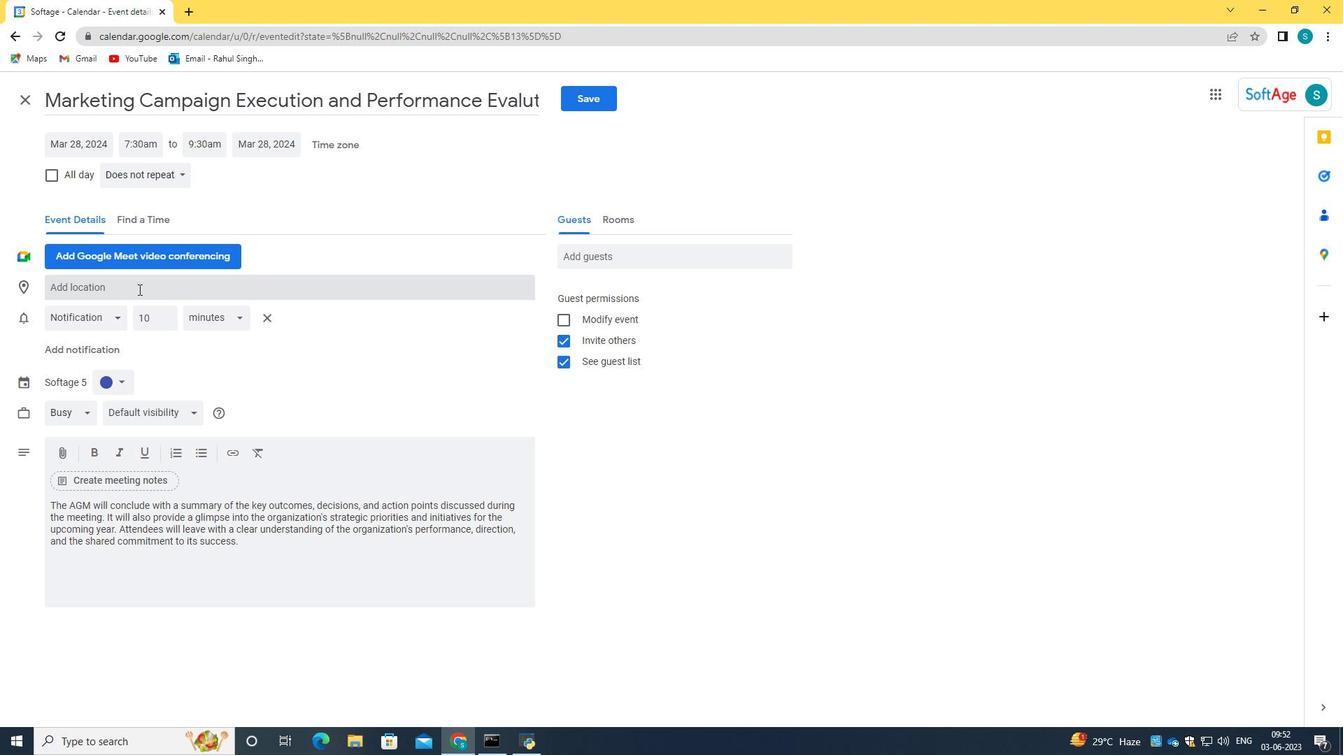 
Action: Mouse pressed left at (134, 282)
Screenshot: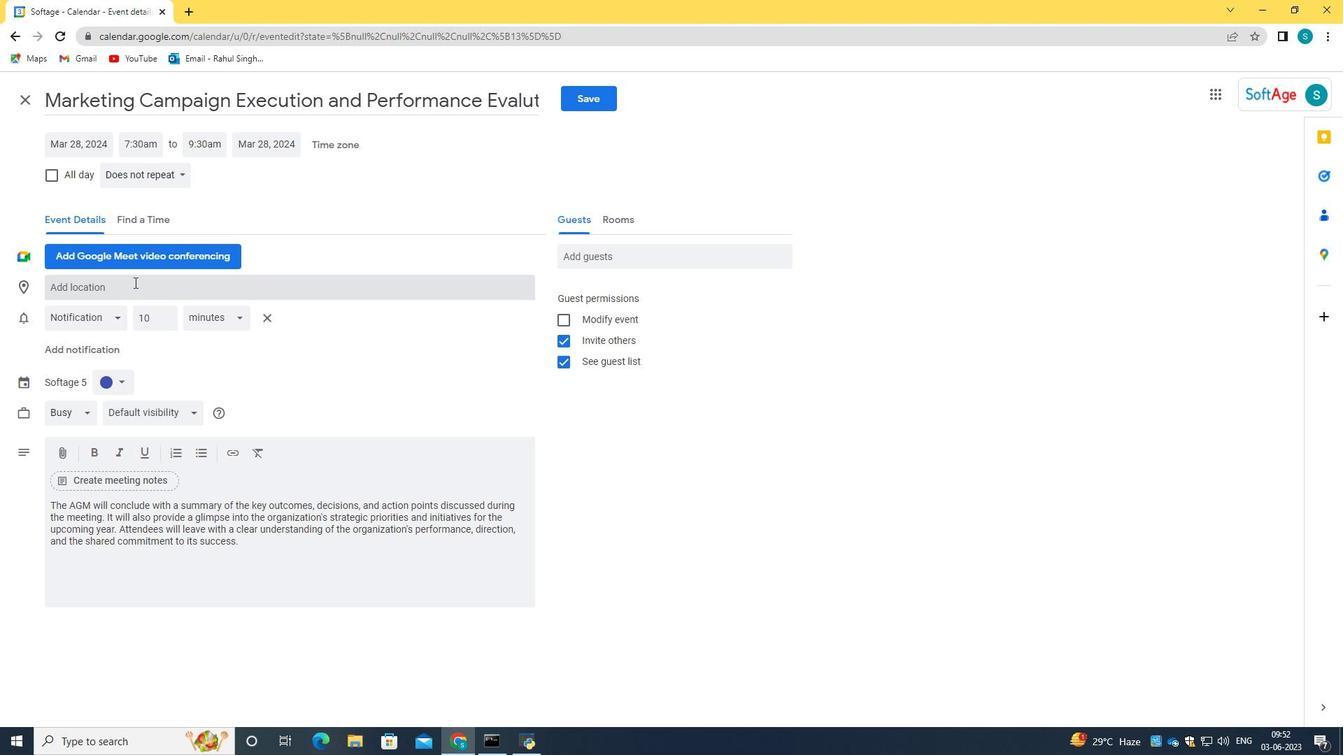 
Action: Key pressed 456<Key.space><Key.caps_lock>R<Key.caps_lock>eina<Key.space><Key.caps_lock>S<Key.caps_lock>ofia<Key.space><Key.caps_lock>M<Key.caps_lock>useum,<Key.space><Key.caps_lock>M<Key.caps_lock>adrid<Key.space><Key.backspace>,<Key.space><Key.caps_lock>S<Key.caps_lock>pain
Screenshot: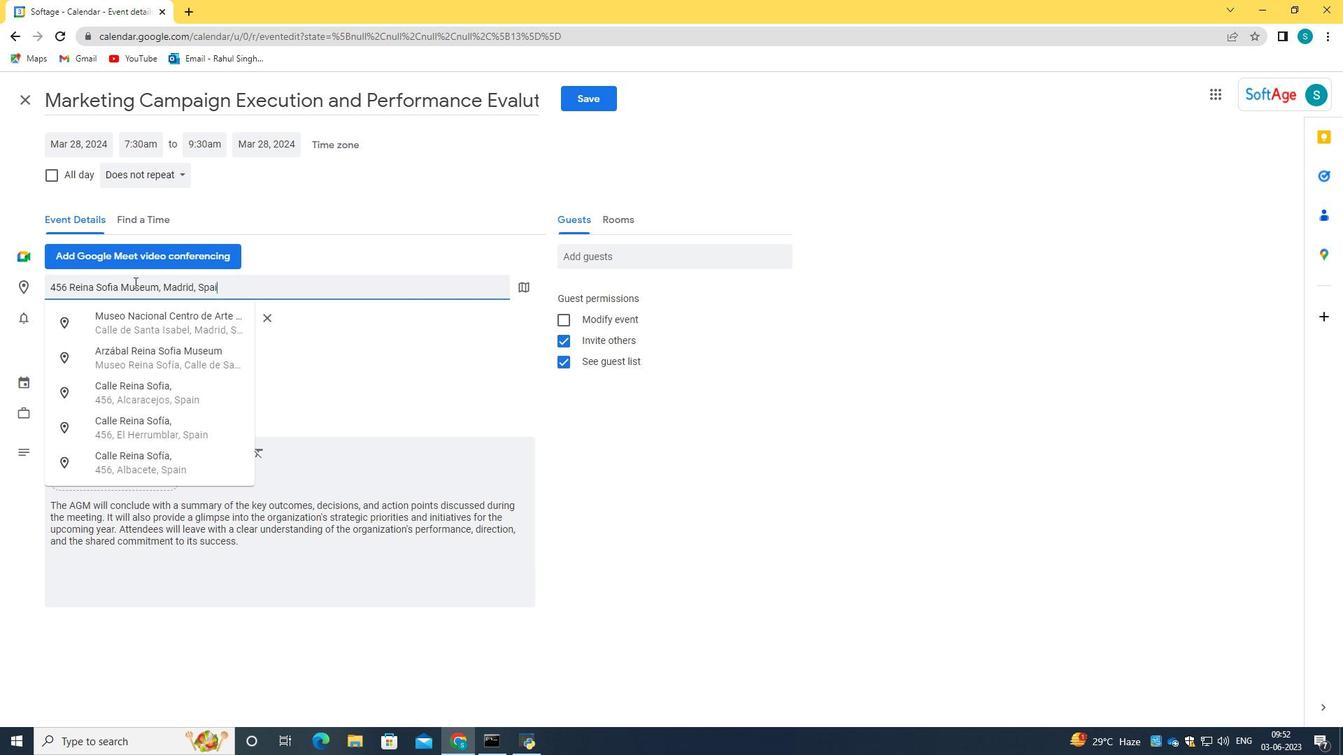 
Action: Mouse moved to (179, 305)
Screenshot: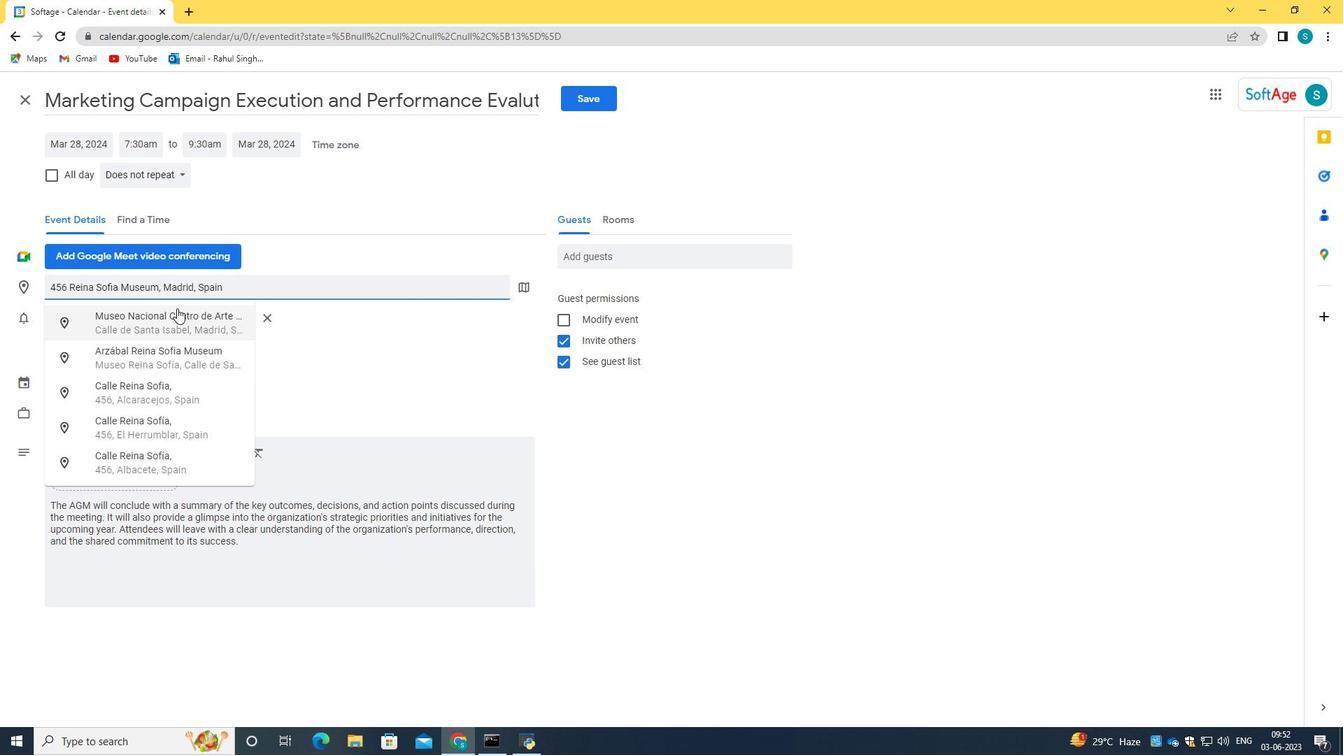 
Action: Key pressed <Key.enter>
Screenshot: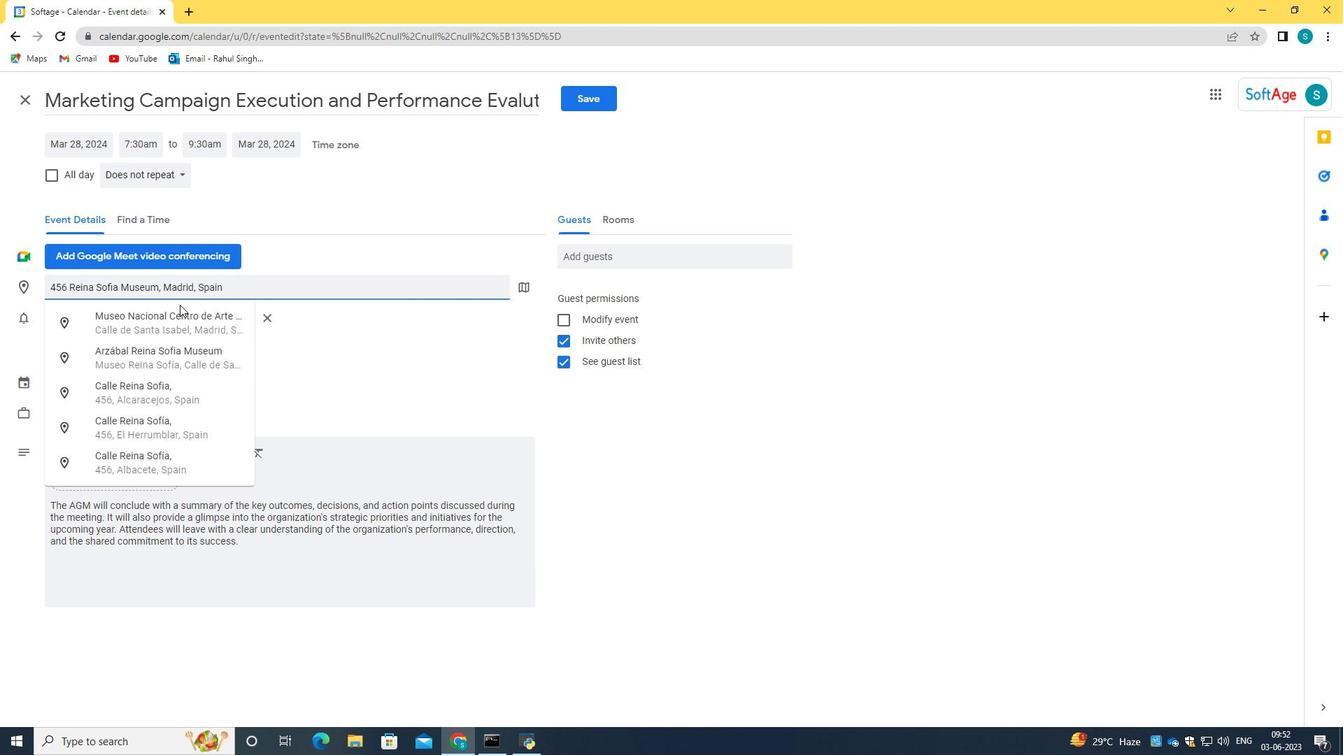 
Action: Mouse moved to (610, 255)
Screenshot: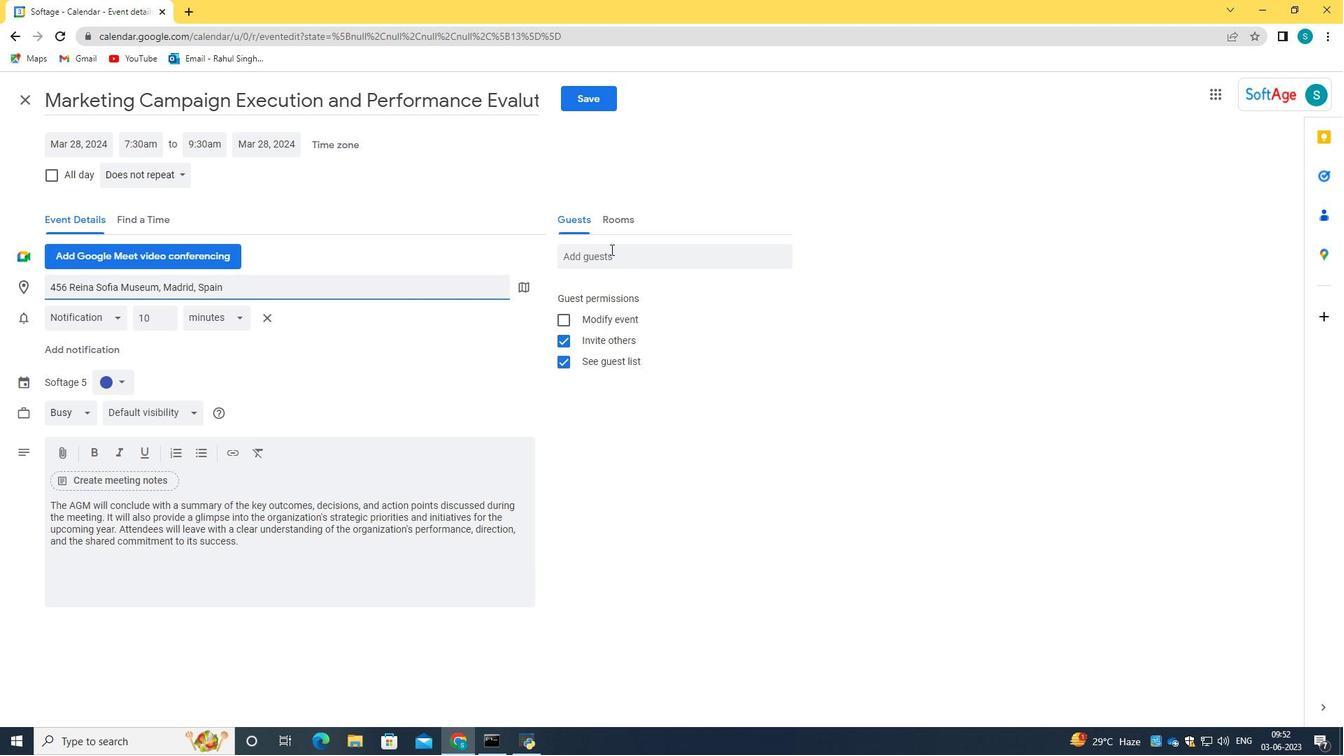 
Action: Mouse pressed left at (610, 255)
Screenshot: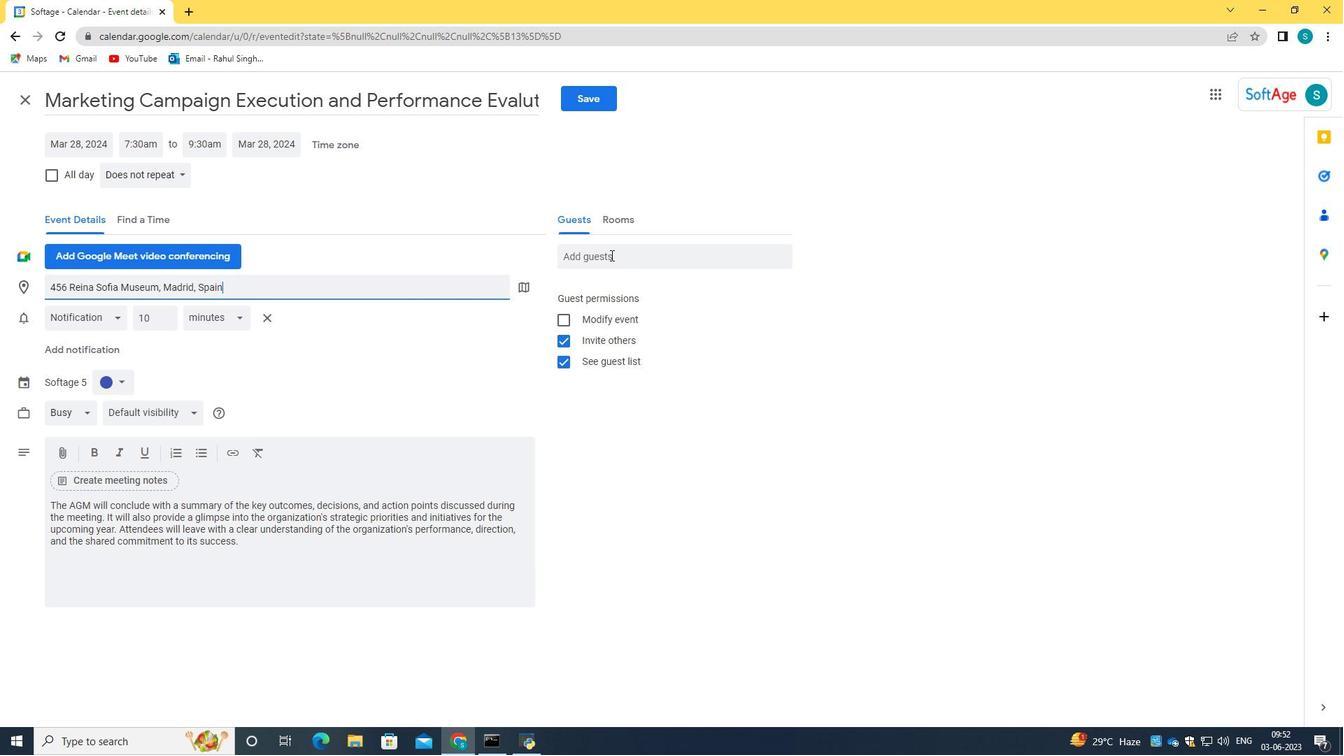 
Action: Key pressed softage.9<Key.shift>@softage.net<Key.tab>softage.10<Key.shift>@softage.net
Screenshot: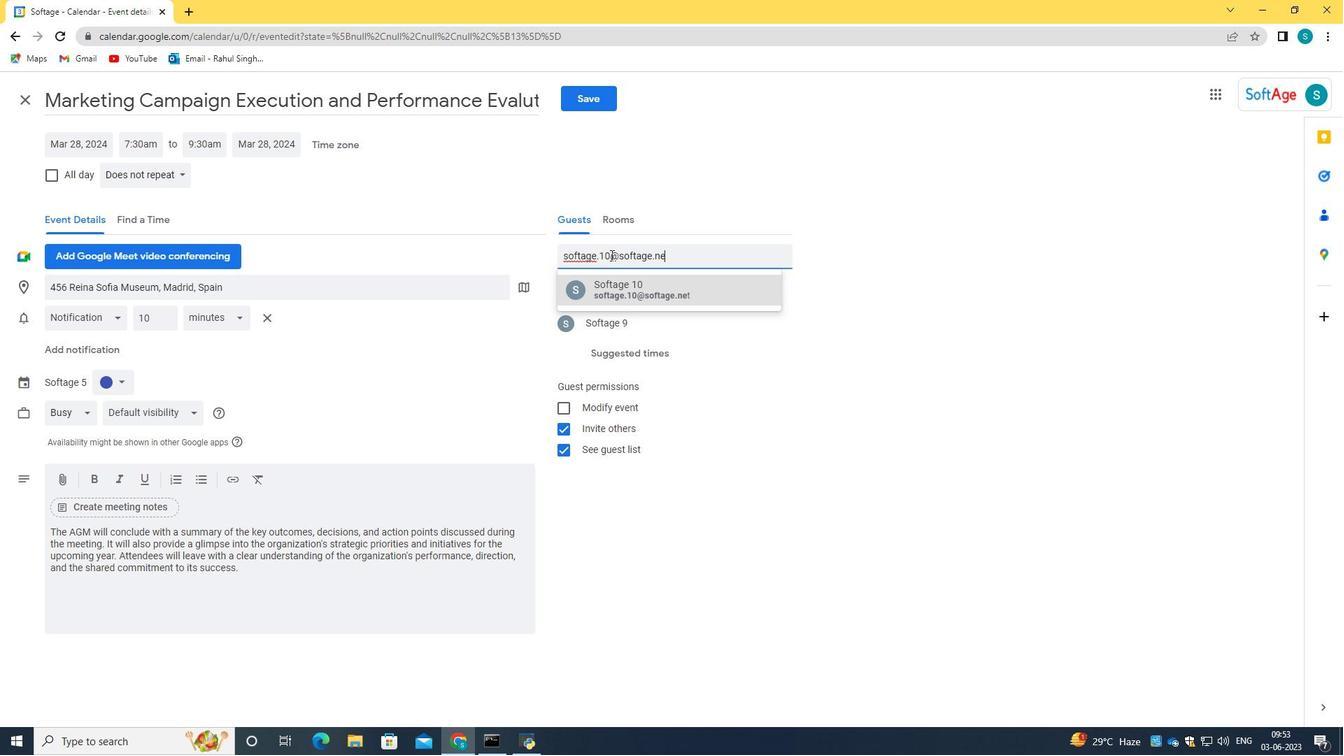 
Action: Mouse moved to (639, 284)
Screenshot: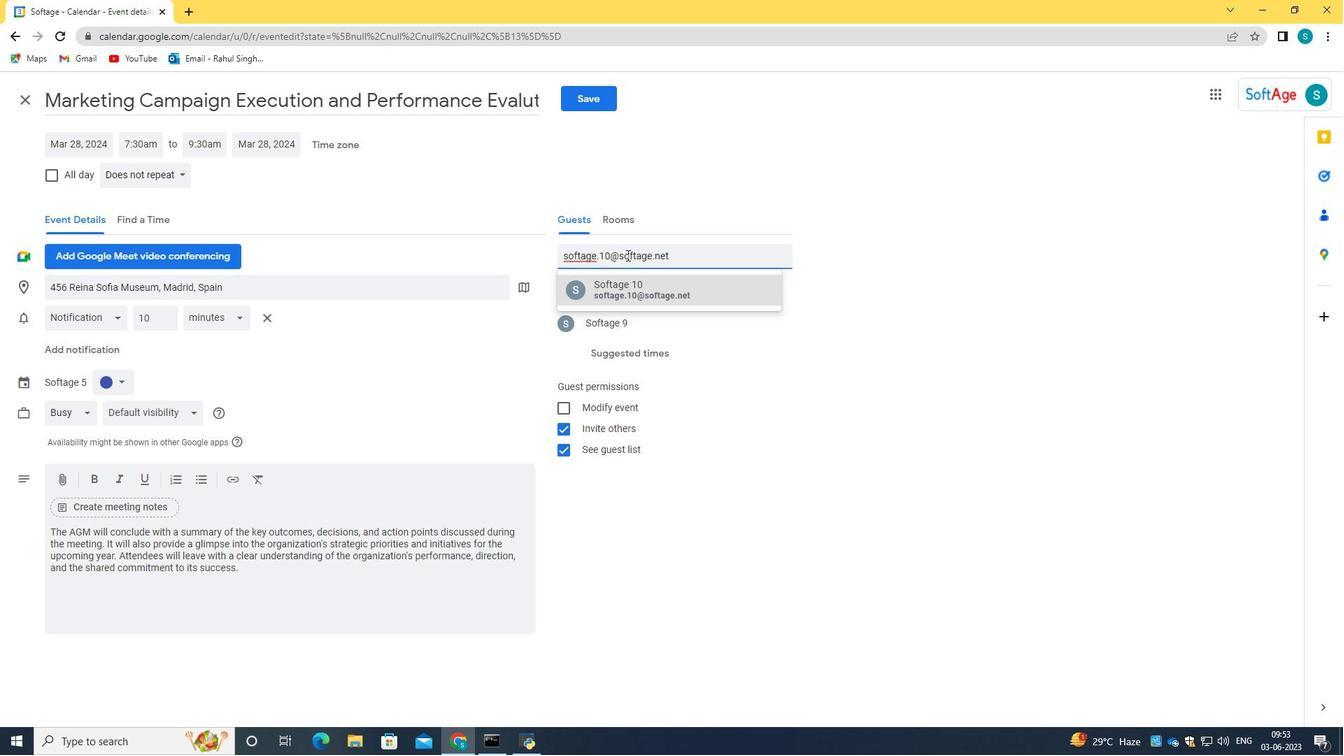
Action: Mouse pressed left at (639, 284)
Screenshot: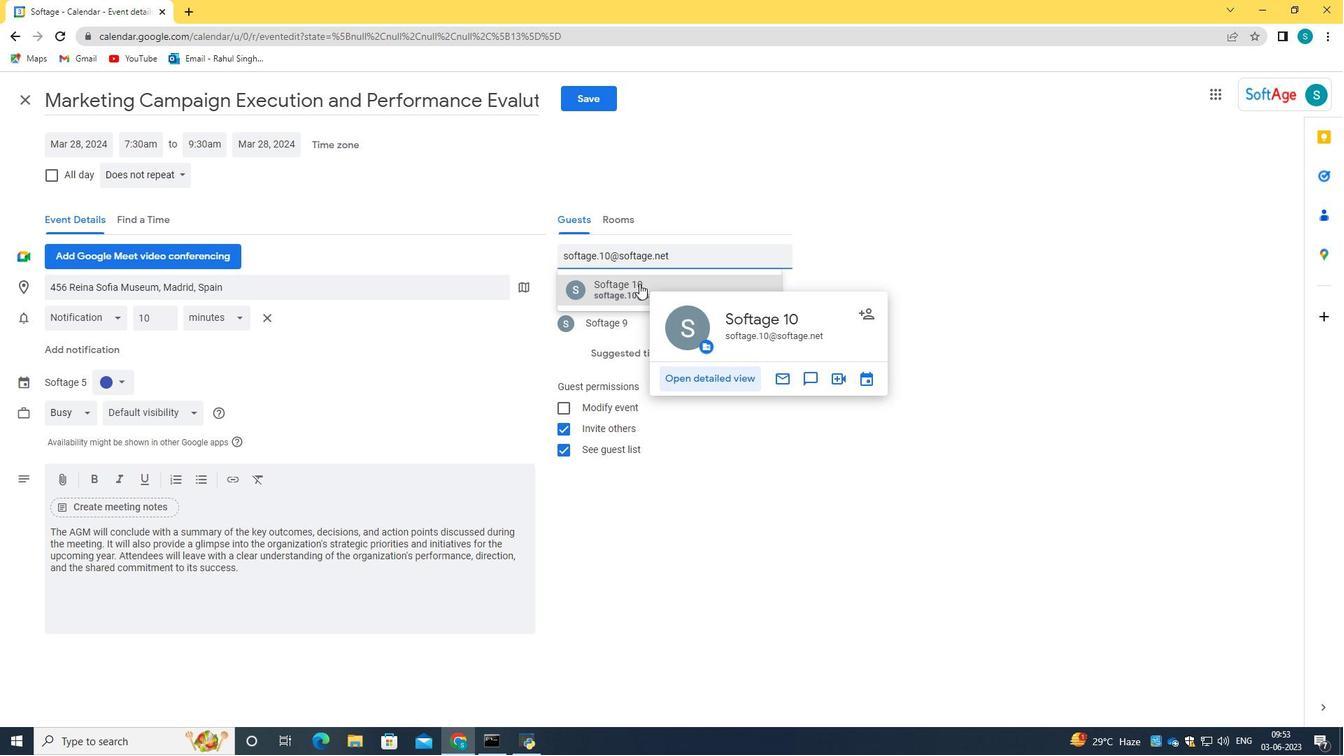 
Action: Mouse moved to (150, 174)
Screenshot: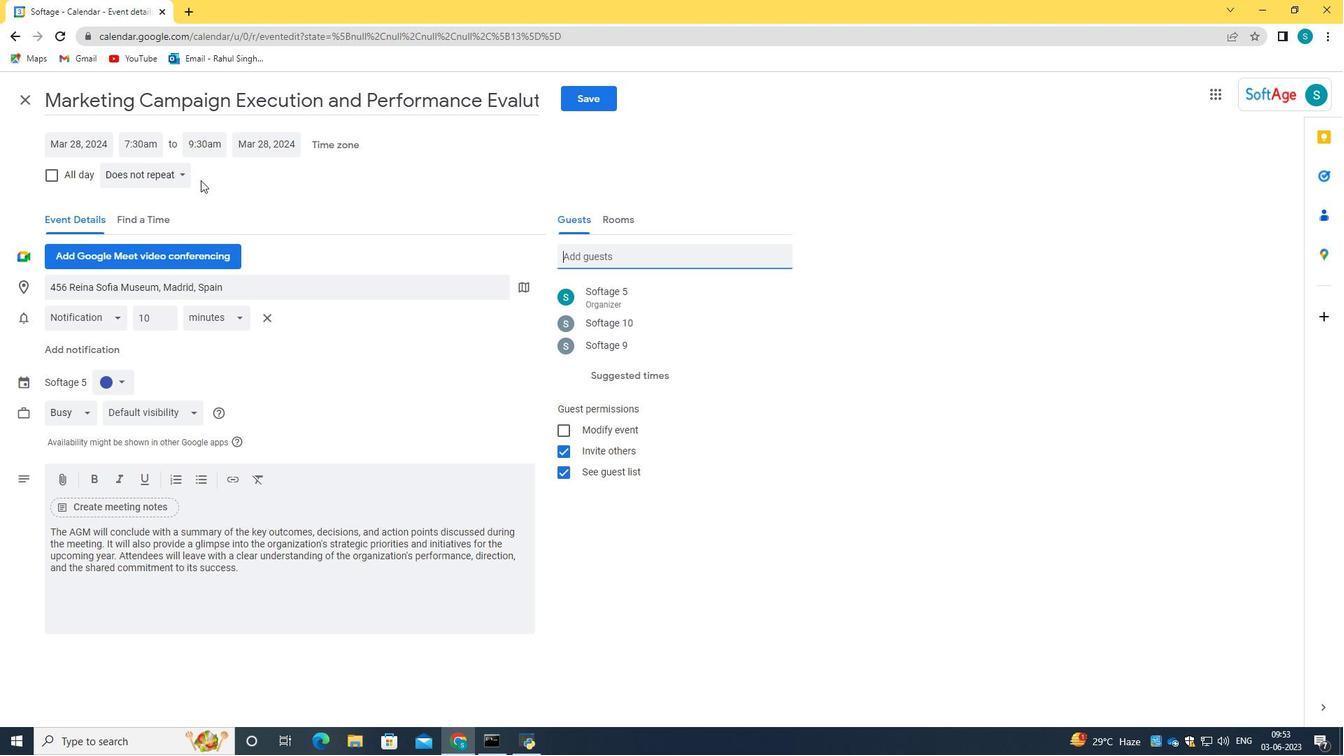 
Action: Mouse pressed left at (150, 174)
Screenshot: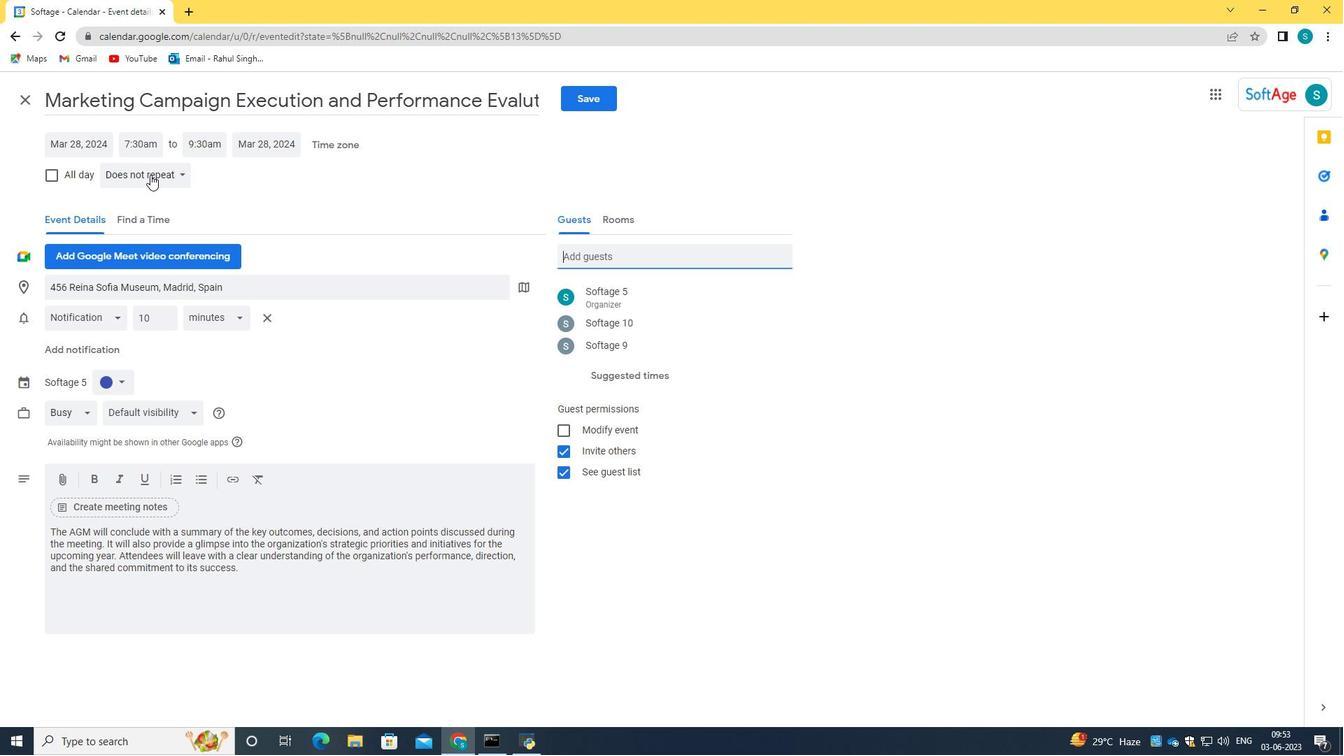 
Action: Mouse moved to (150, 198)
Screenshot: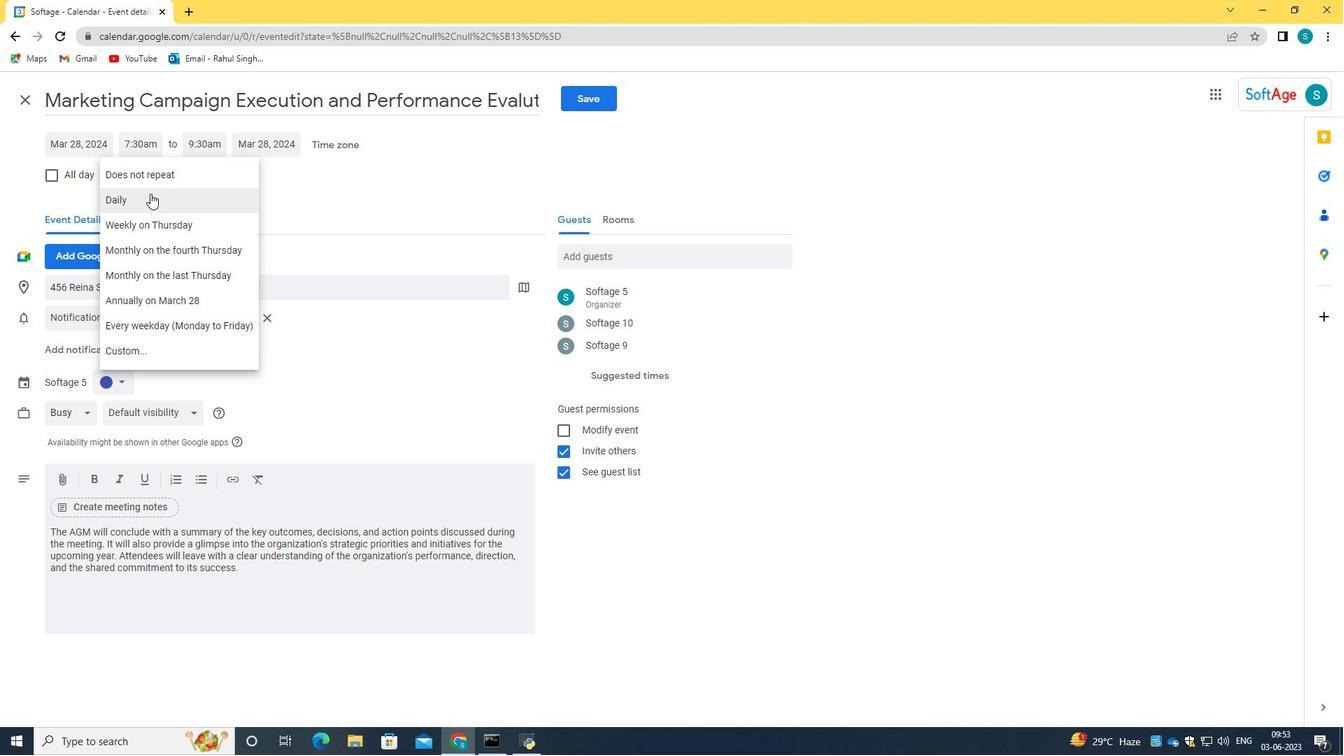 
Action: Mouse pressed left at (150, 198)
Screenshot: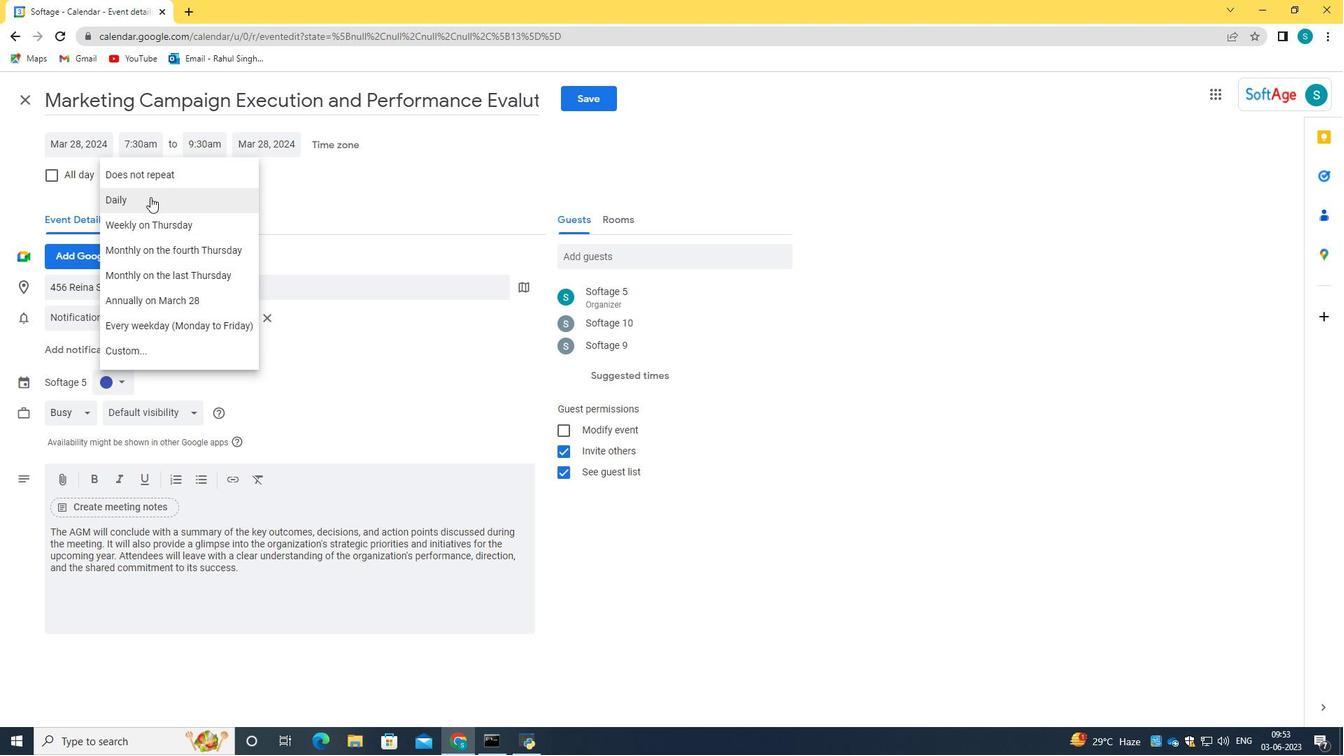 
Action: Mouse moved to (583, 108)
Screenshot: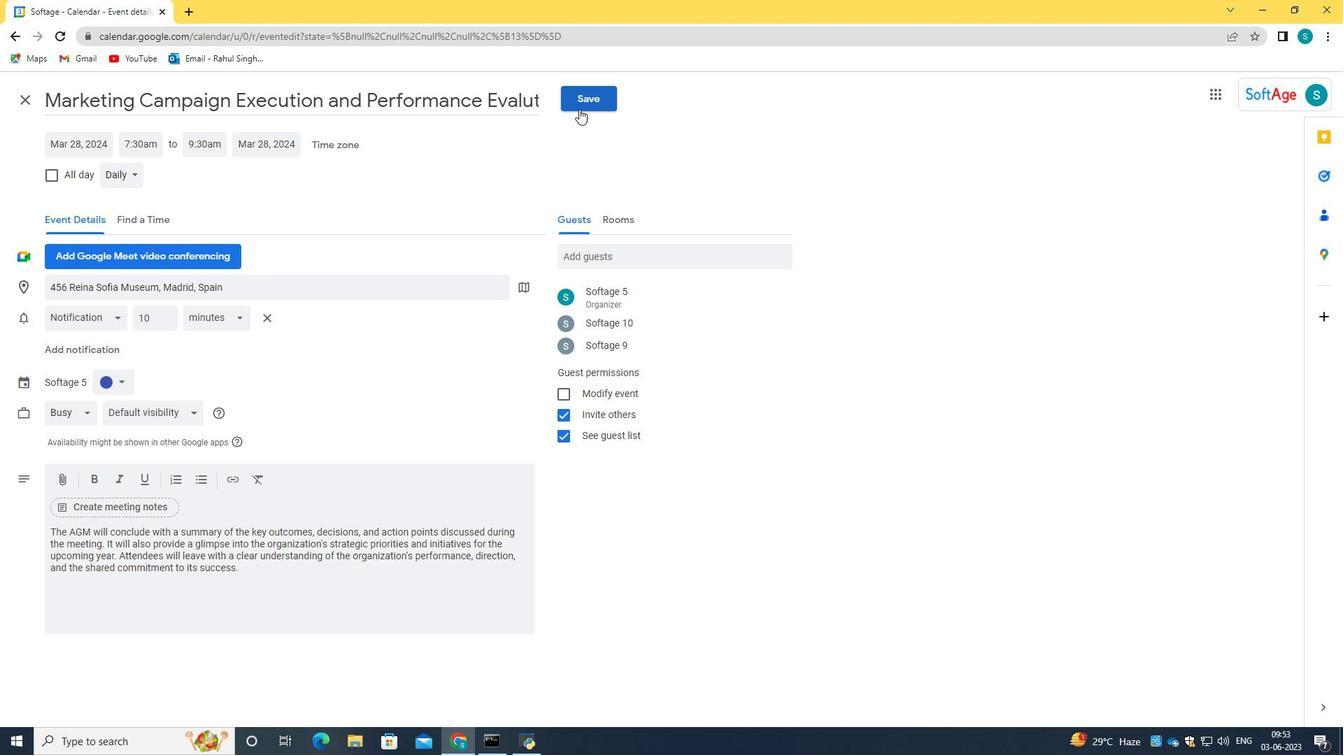 
Action: Mouse pressed left at (583, 108)
Screenshot: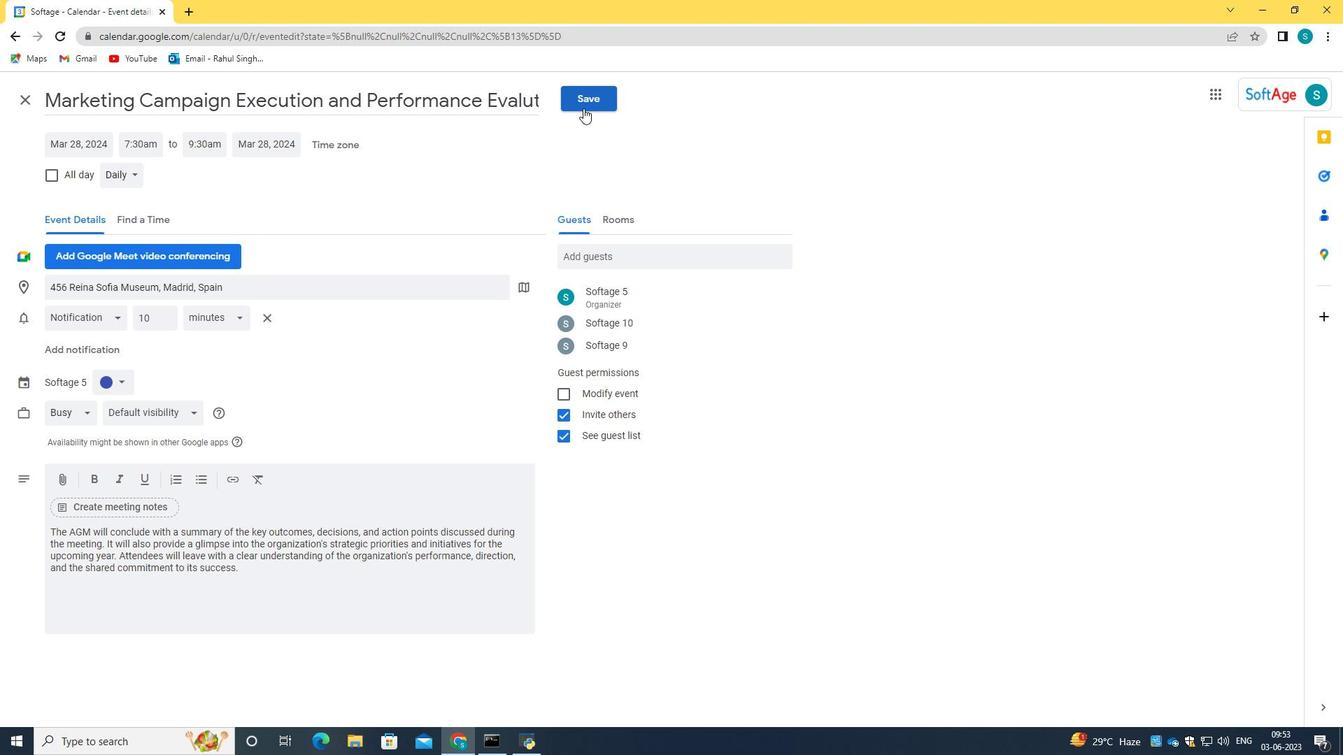 
Action: Mouse moved to (816, 436)
Screenshot: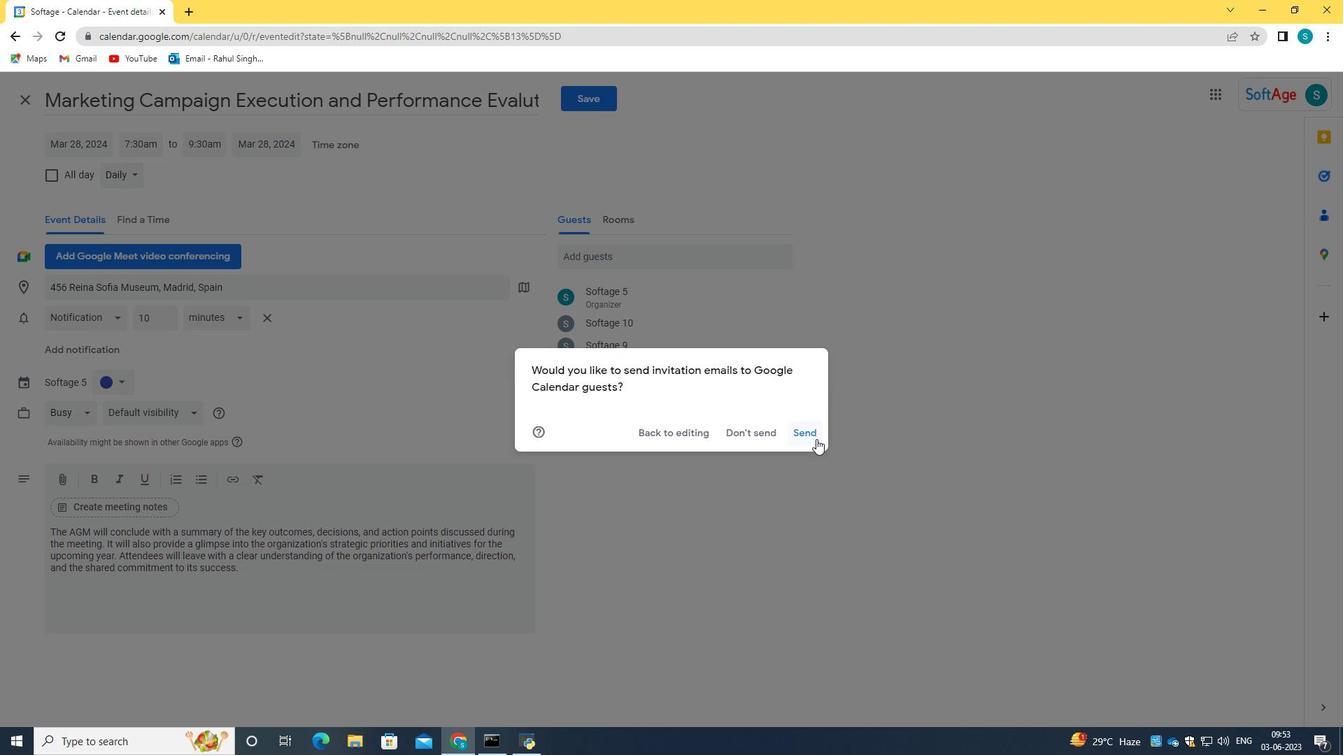 
Action: Mouse pressed left at (816, 436)
Screenshot: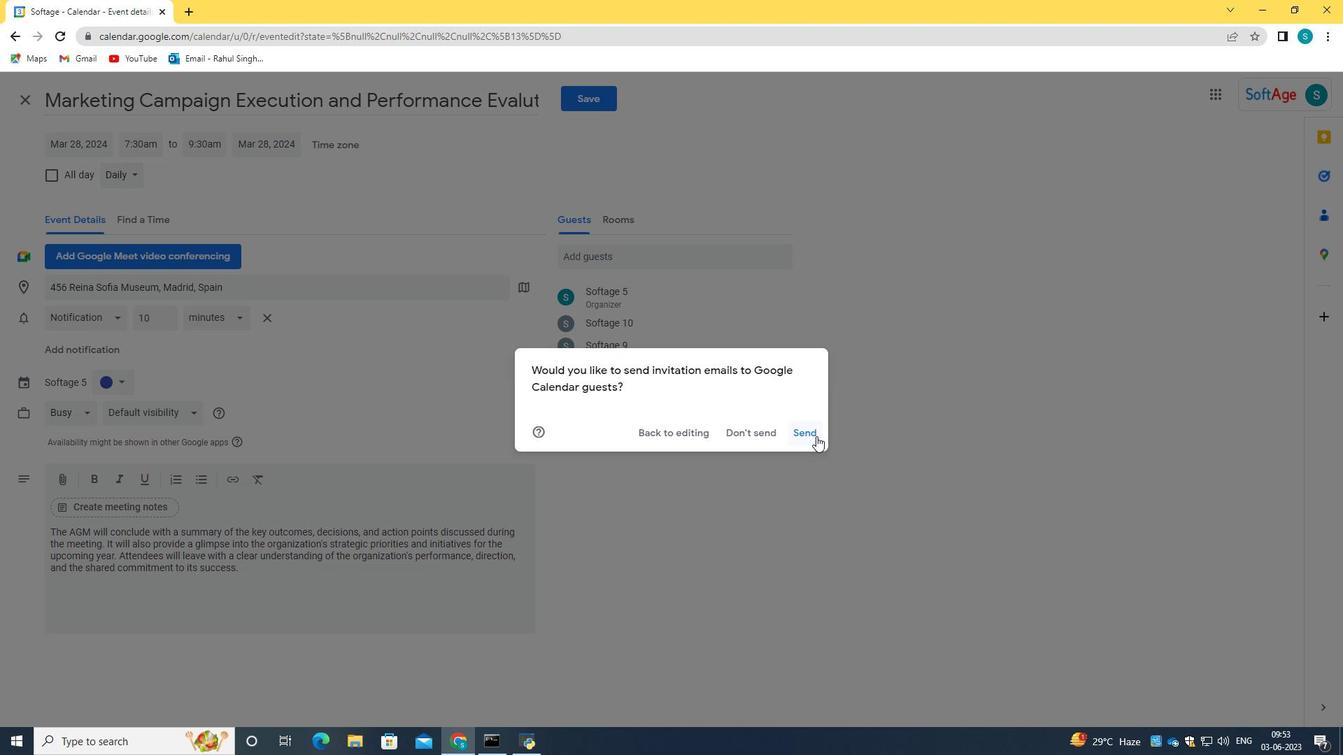 
